 Task: In the Contact  AudreyDavis@lohud.com, Create email and send with subject: 'Elevate Your Success: Introducing a Transformative Opportunity', and with mail content 'Good Evening,_x000D_
Step into a world of unlimited possibilities. Our cutting-edge solution will empower you to overcome challenges and achieve unparalleled success in your industry._x000D_
Thanks and Regards', attach the document: Contract.pdf and insert image: visitingcard.jpg. Below Thank and Regards, write Reddit and insert the URL: 'www.reddit.com'. Mark checkbox to create task to follow up : In 2 business days . Logged in from softage.10@softage.net
Action: Mouse moved to (71, 44)
Screenshot: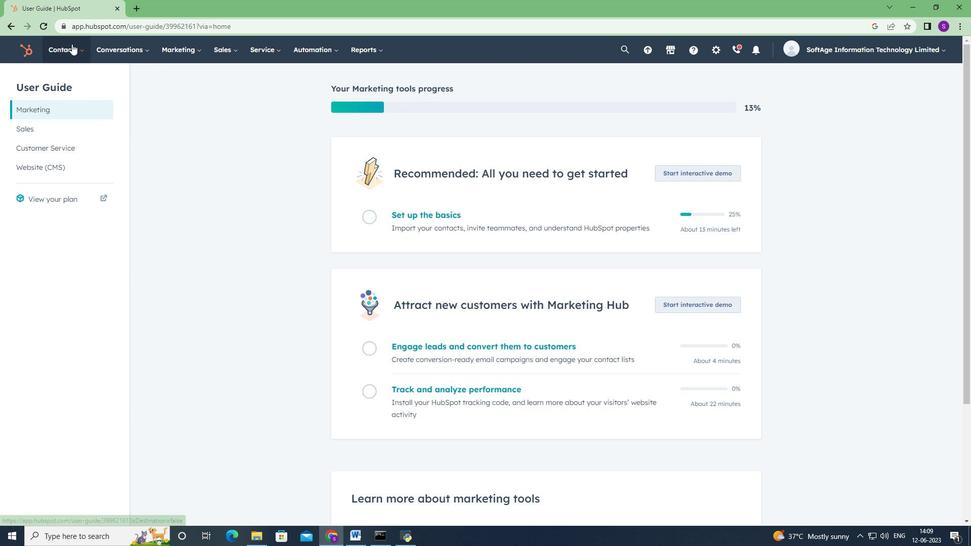 
Action: Mouse pressed left at (71, 44)
Screenshot: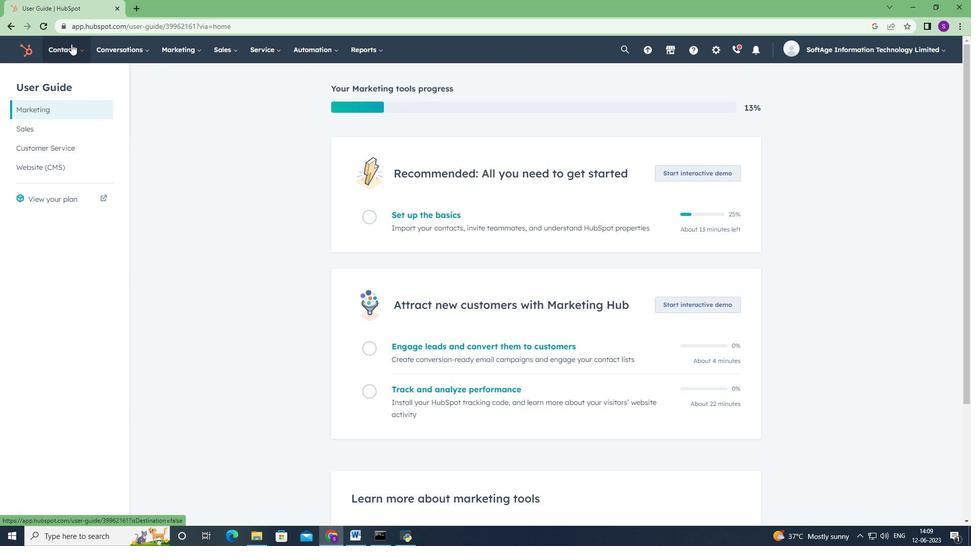 
Action: Mouse moved to (81, 84)
Screenshot: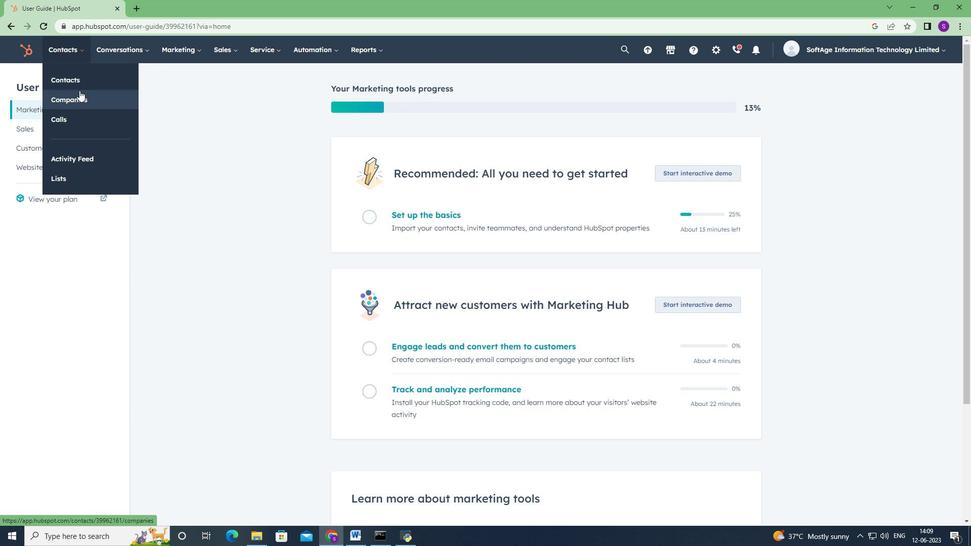 
Action: Mouse pressed left at (81, 84)
Screenshot: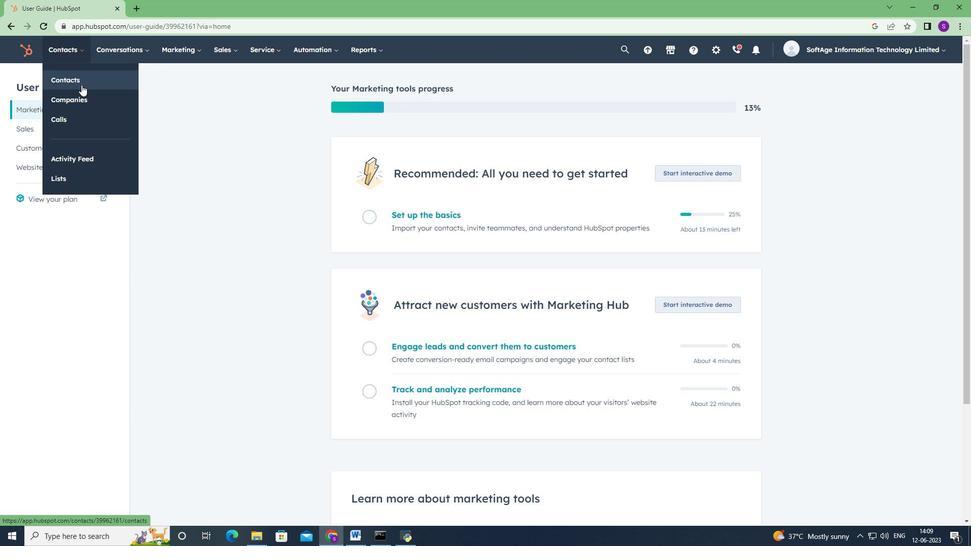 
Action: Mouse moved to (103, 166)
Screenshot: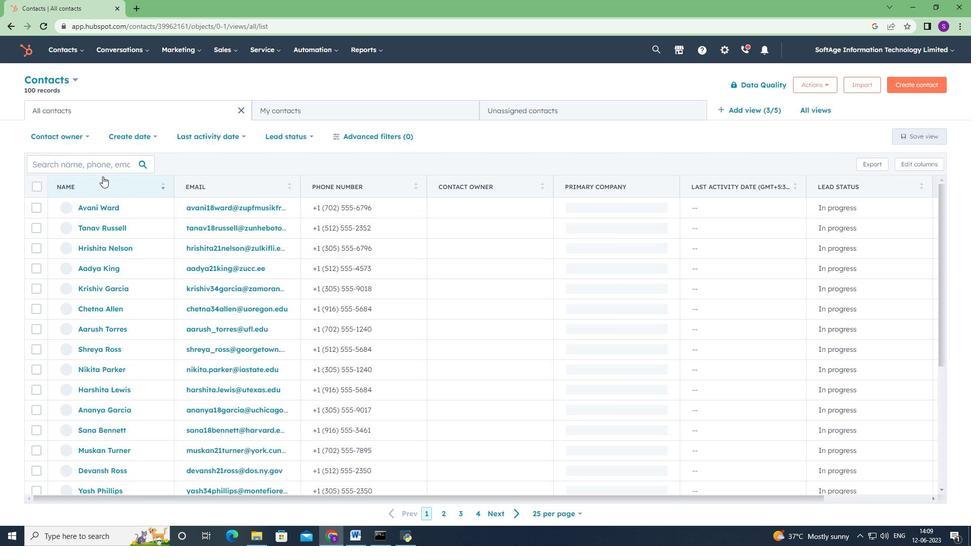 
Action: Mouse pressed left at (103, 166)
Screenshot: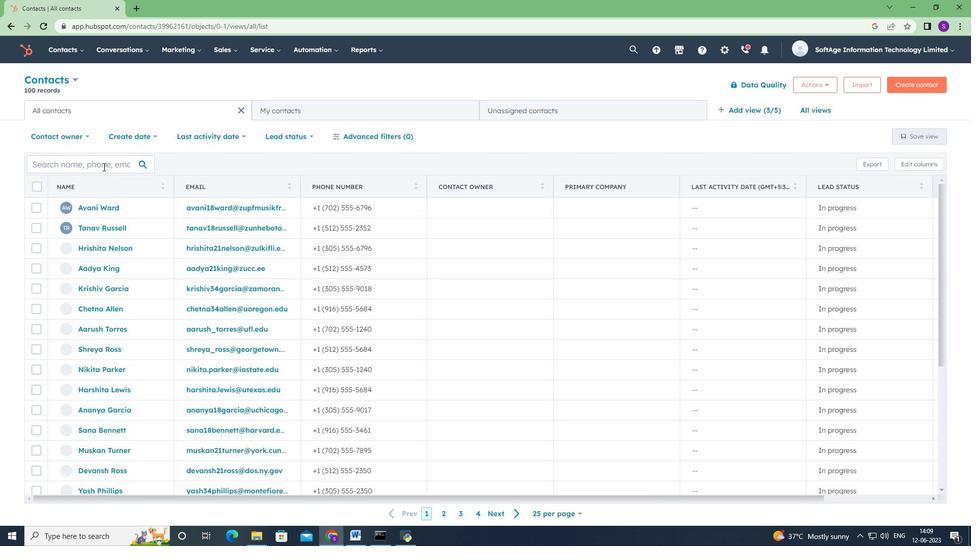 
Action: Key pressed <Key.shift>Audrey<Key.shift>Davis<Key.shift><Key.shift><Key.shift><Key.shift>@lohud.com
Screenshot: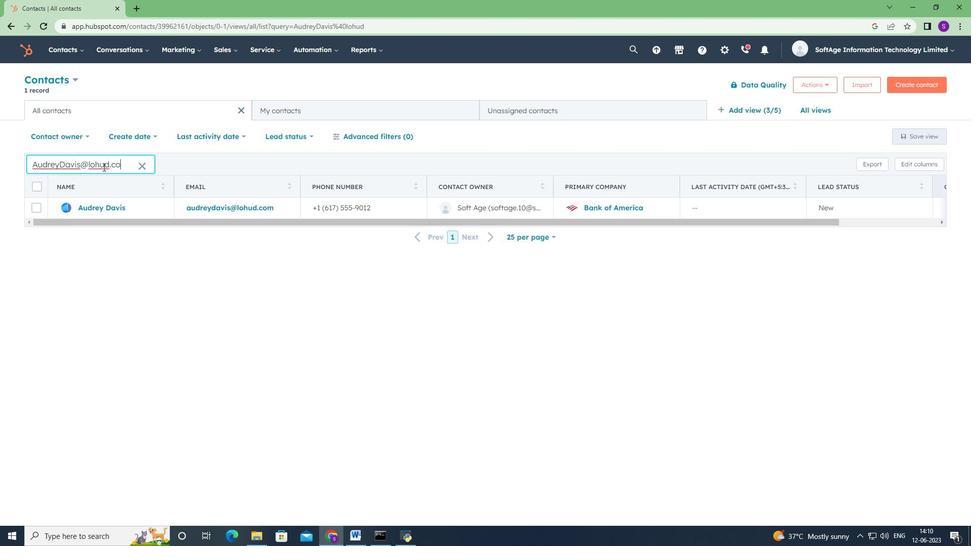 
Action: Mouse moved to (105, 205)
Screenshot: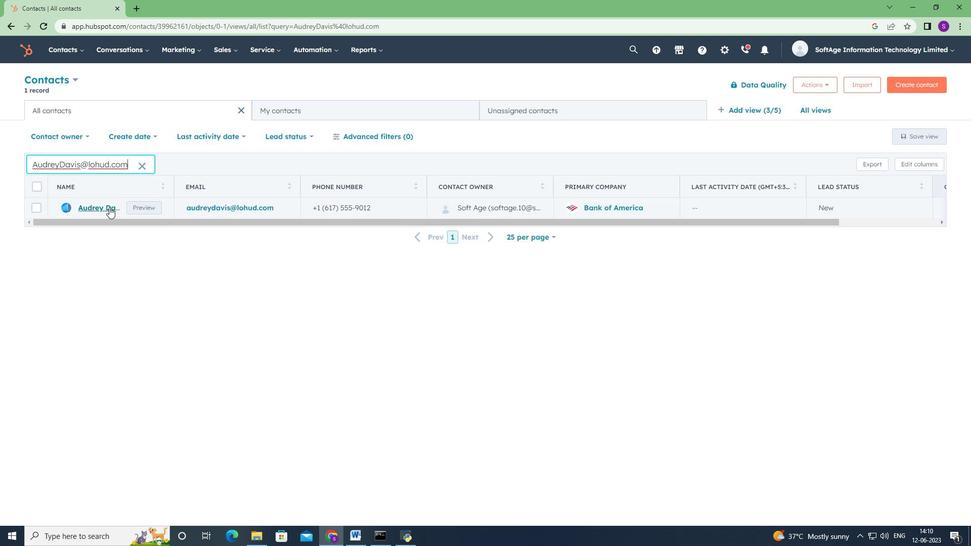 
Action: Mouse pressed left at (105, 205)
Screenshot: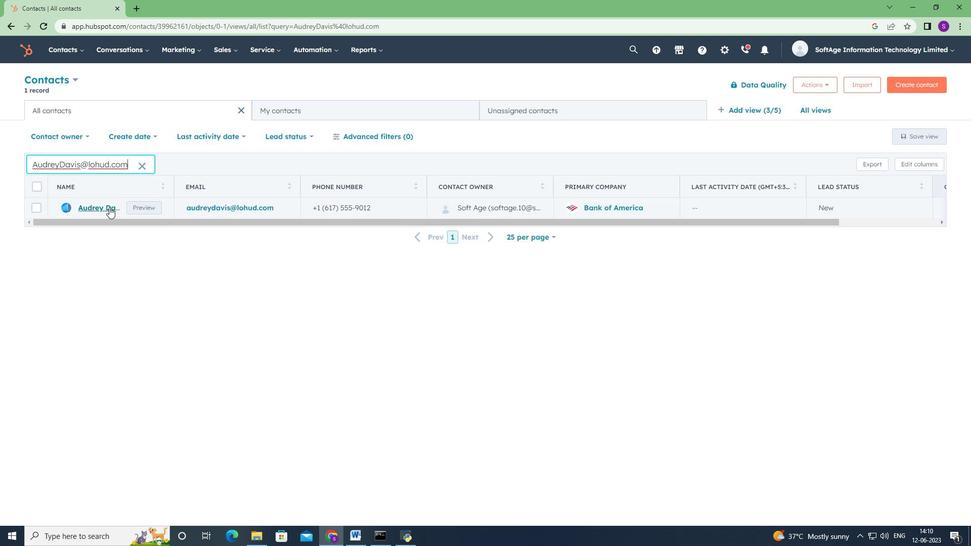 
Action: Mouse moved to (66, 162)
Screenshot: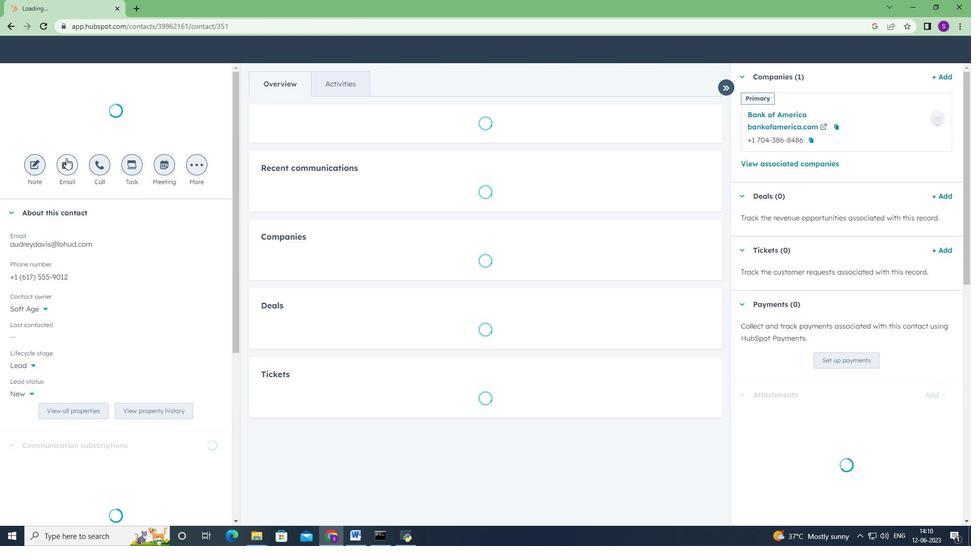 
Action: Mouse pressed left at (66, 162)
Screenshot: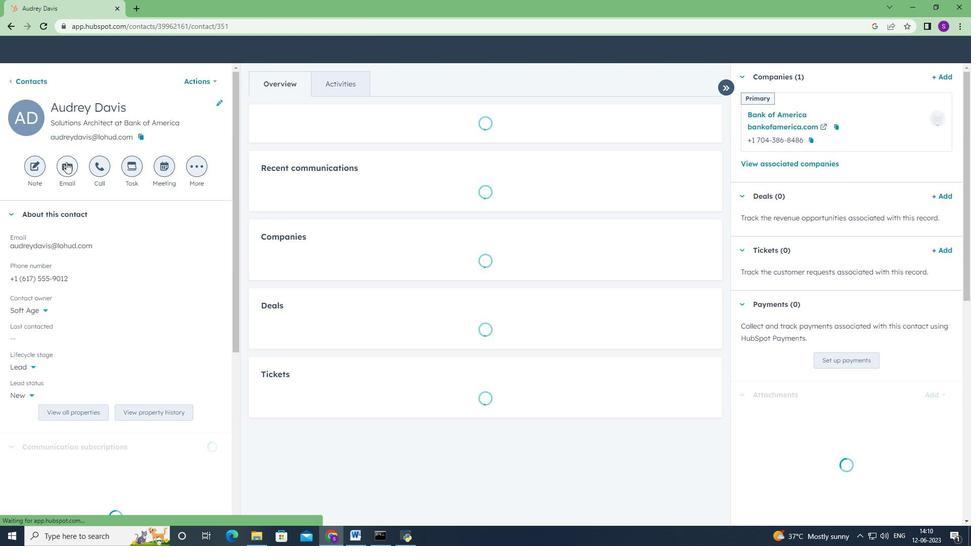 
Action: Mouse moved to (629, 357)
Screenshot: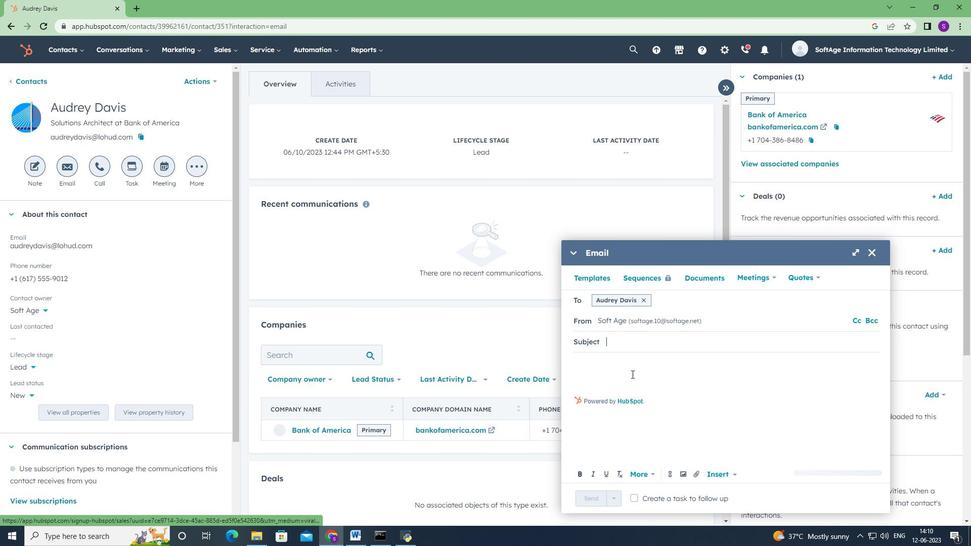 
Action: Key pressed <Key.shift>Elevate<Key.space><Key.shift>Your<Key.space><Key.shift>Success<Key.shift>:<Key.space><Key.shift>Introducing<Key.space>a<Key.space><Key.shift>Transformative<Key.space><Key.shift><Key.shift><Key.shift><Key.shift><Key.shift><Key.shift><Key.shift><Key.shift><Key.shift><Key.shift><Key.shift><Key.shift>Opportunity
Screenshot: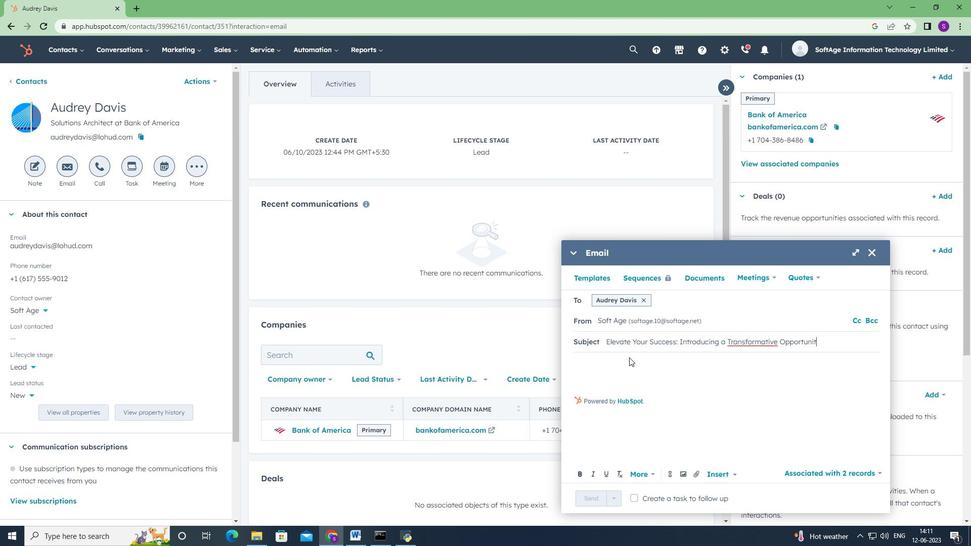 
Action: Mouse moved to (629, 368)
Screenshot: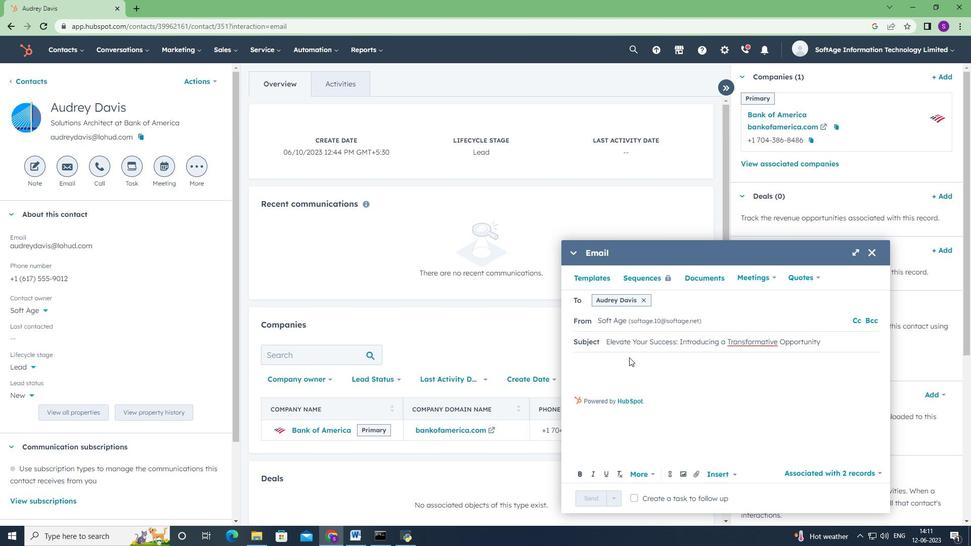
Action: Mouse pressed left at (629, 368)
Screenshot: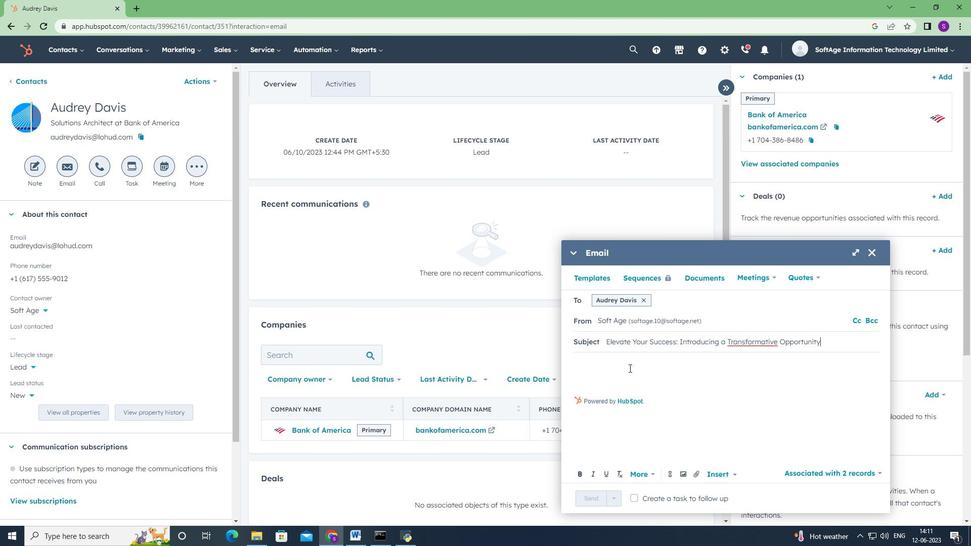 
Action: Key pressed <Key.shift>Good<Key.space><Key.shift>Evening<Key.enter><Key.shift><Key.shift><Key.shift><Key.shift><Key.shift><Key.shift><Key.shift><Key.shift><Key.shift><Key.shift><Key.shift><Key.shift><Key.shift><Key.shift><Key.shift><Key.shift><Key.shift><Key.shift><Key.shift><Key.shift><Key.shift><Key.shift><Key.shift><Key.shift><Key.shift><Key.shift><Key.shift><Key.shift><Key.shift><Key.shift><Key.shift><Key.shift><Key.shift><Key.shift><Key.shift><Key.shift><Key.shift><Key.shift><Key.shift><Key.shift><Key.shift><Key.shift><Key.shift><Key.shift><Key.shift><Key.shift><Key.shift><Key.shift><Key.shift><Key.shift><Key.shift><Key.shift><Key.shift><Key.shift><Key.shift><Key.shift><Key.shift><Key.shift><Key.shift><Key.shift><Key.shift><Key.shift><Key.shift><Key.shift><Key.shift><Key.shift><Key.shift><Key.shift><Key.shift><Key.shift><Key.shift><Key.shift><Key.shift><Key.shift><Key.shift><Key.shift><Key.shift>Step<Key.space>into<Key.space>a<Key.space>word<Key.space><Key.backspace><Key.backspace>ld<Key.space>of<Key.space>uni<Key.backspace>limited<Key.space>possibilities.<Key.space><Key.shift>Our<Key.space>cutting<Key.space><Key.shift><Key.shift>s<Key.backspace>solution<Key.space>will<Key.space>empowet<Key.backspace>r<Key.space>you<Key.space>to<Key.space>overcome<Key.space>challenges<Key.space>and<Key.space>achieve<Key.space>unparalleled<Key.space>success<Key.space>in<Key.space>your<Key.space>industry,<Key.backspace>.<Key.enter><Key.shift><Key.shift><Key.shift><Key.shift><Key.shift><Key.shift><Key.shift><Key.shift><Key.shift>Thanks<Key.space>and<Key.space><Key.shift>Regards<Key.enter>
Screenshot: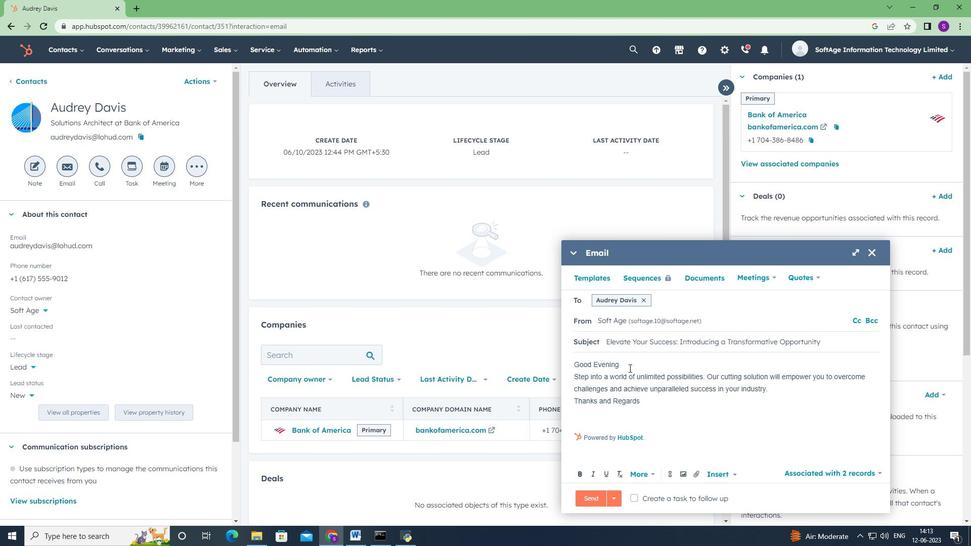 
Action: Mouse moved to (696, 477)
Screenshot: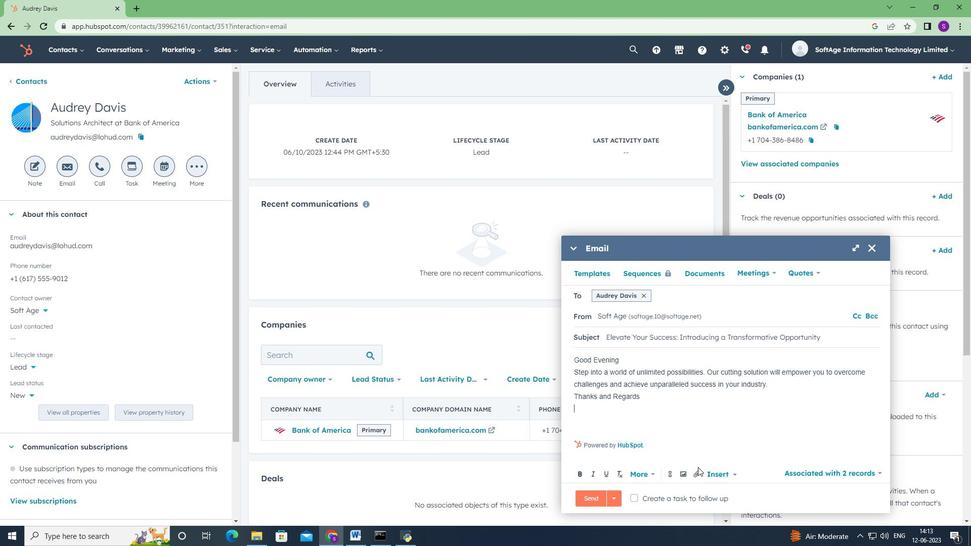
Action: Mouse pressed left at (696, 477)
Screenshot: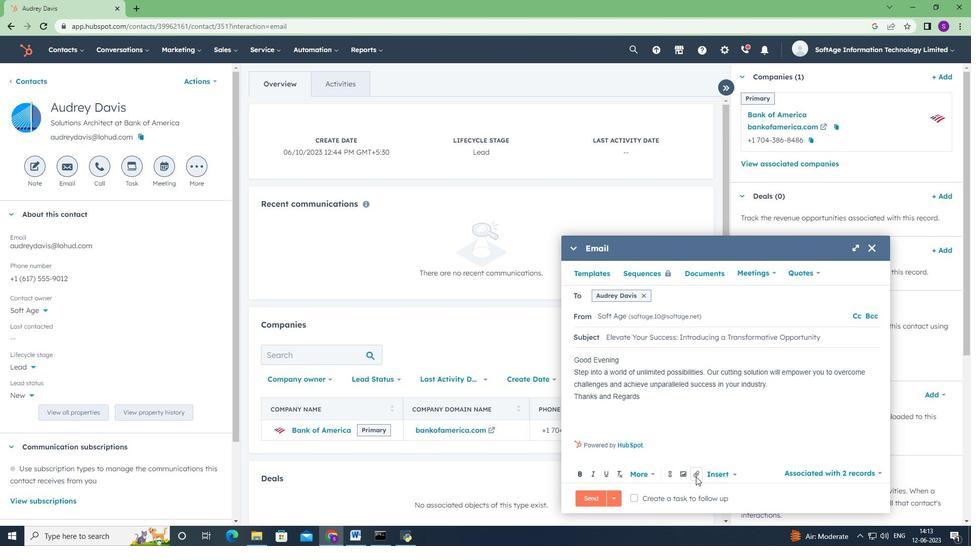 
Action: Mouse moved to (723, 443)
Screenshot: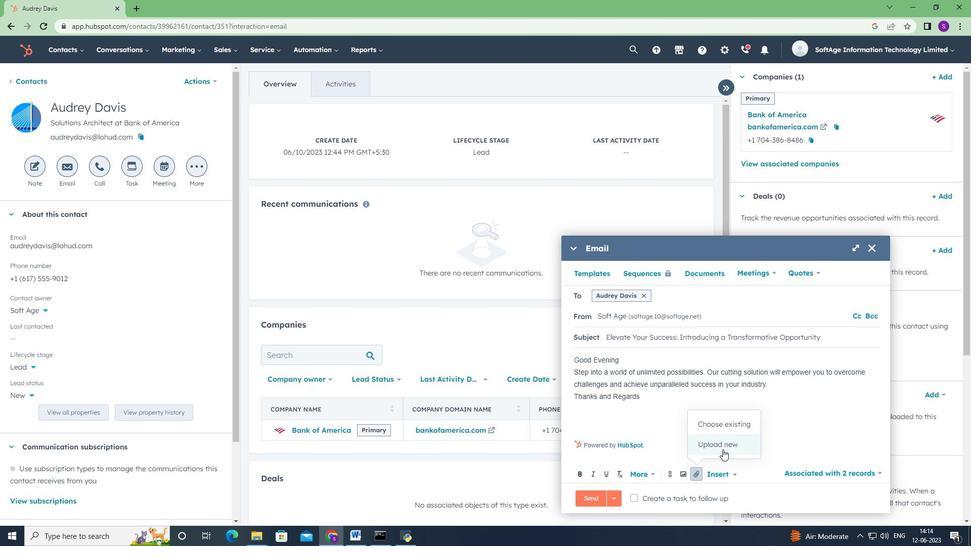 
Action: Mouse pressed left at (723, 443)
Screenshot: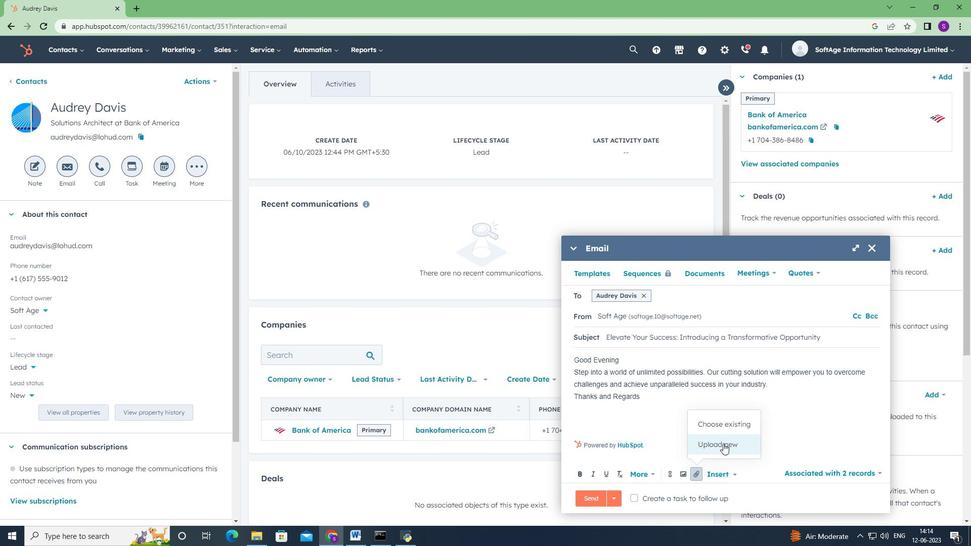 
Action: Mouse moved to (45, 128)
Screenshot: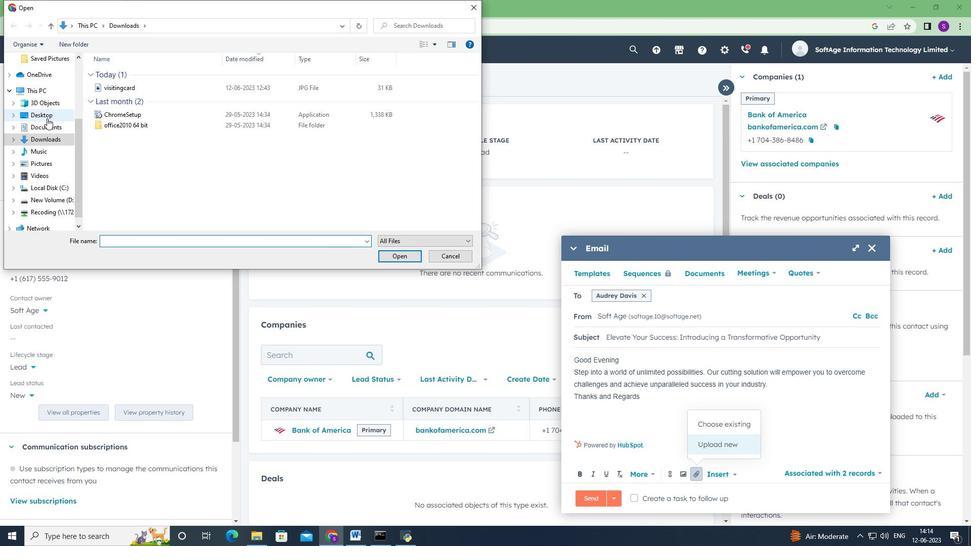 
Action: Mouse pressed left at (45, 128)
Screenshot: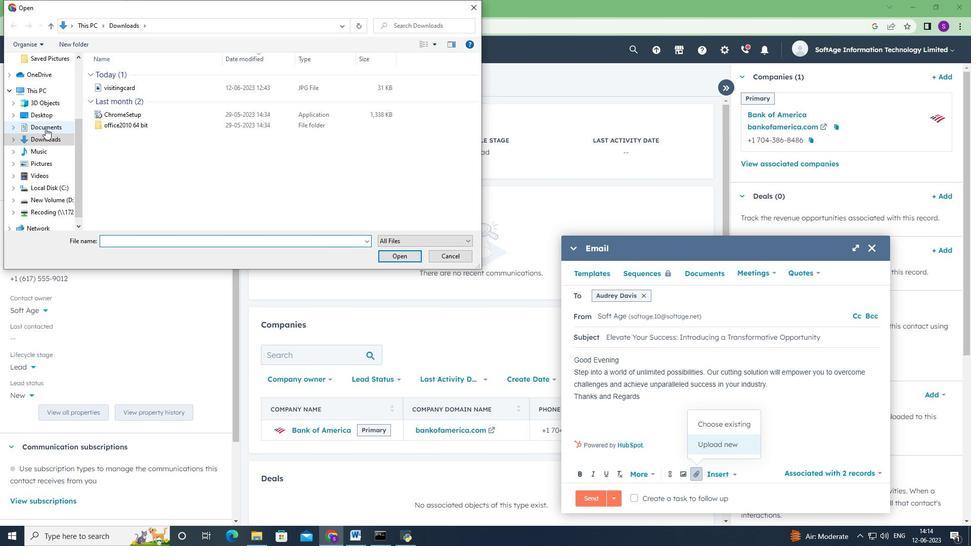 
Action: Mouse moved to (130, 94)
Screenshot: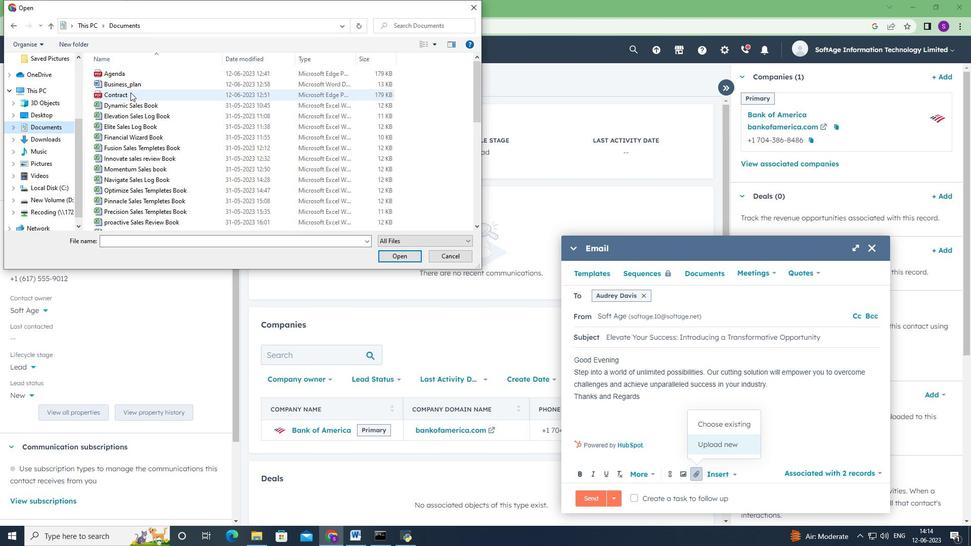 
Action: Mouse pressed left at (130, 94)
Screenshot: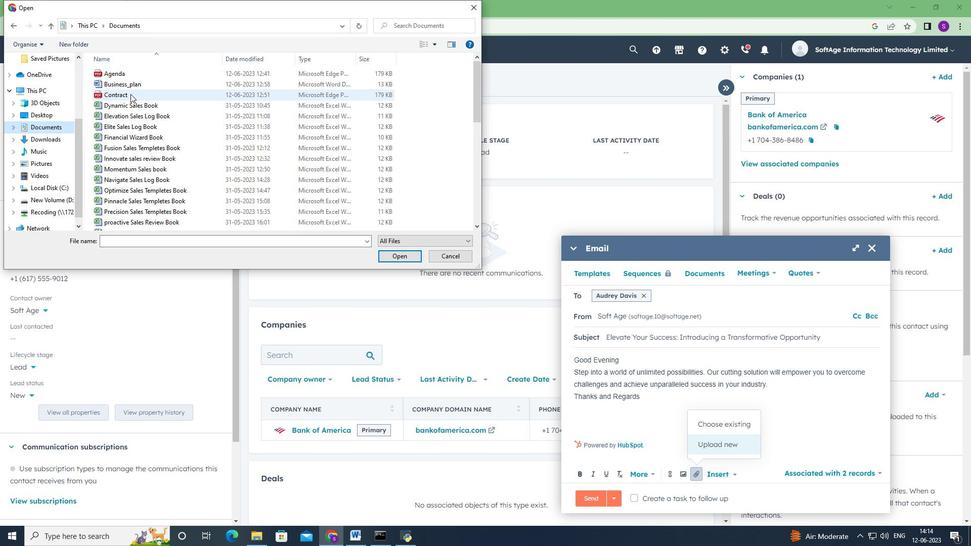 
Action: Mouse moved to (404, 255)
Screenshot: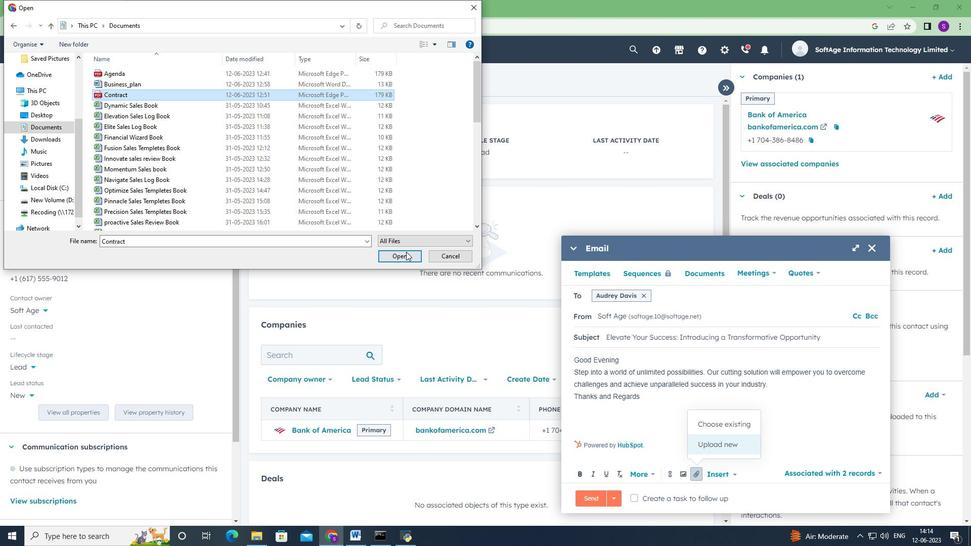 
Action: Mouse pressed left at (404, 255)
Screenshot: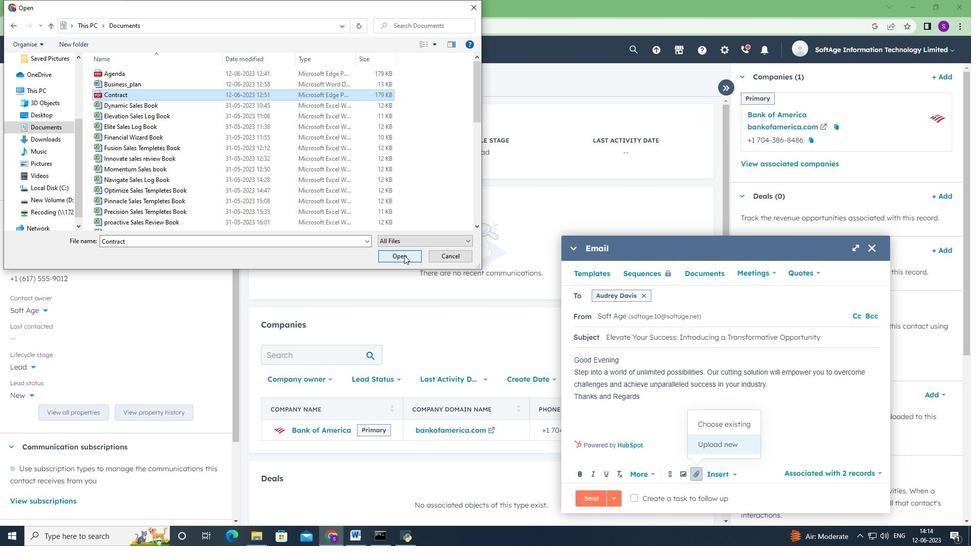 
Action: Mouse moved to (682, 450)
Screenshot: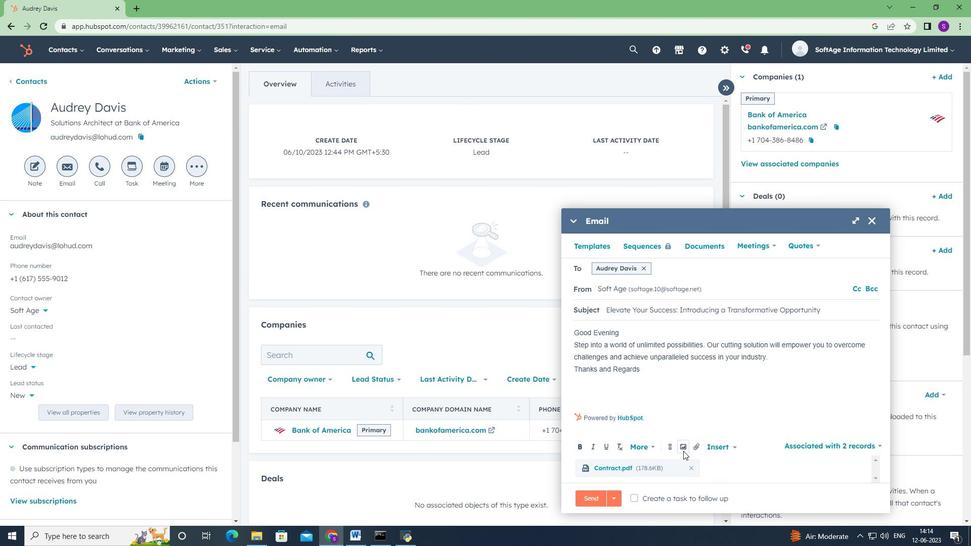 
Action: Mouse pressed left at (682, 450)
Screenshot: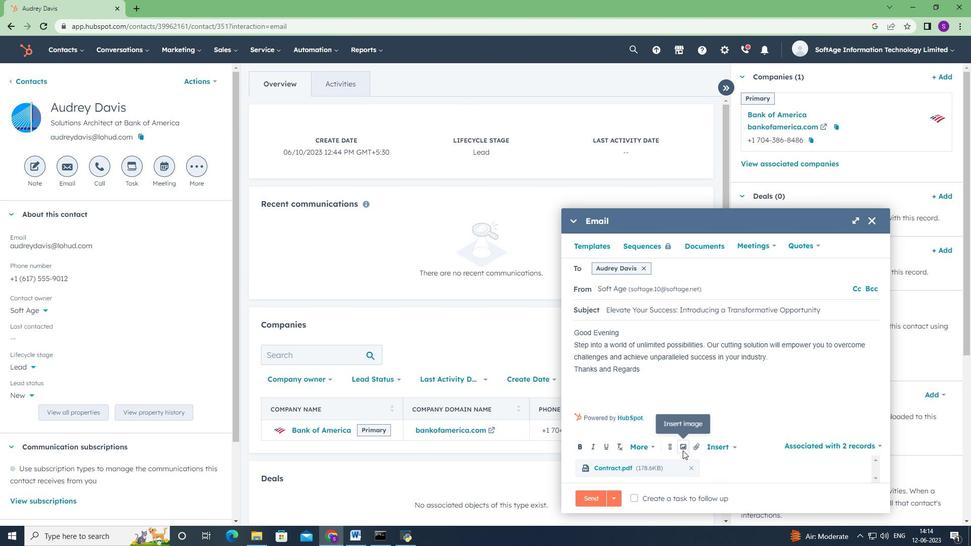 
Action: Mouse moved to (675, 418)
Screenshot: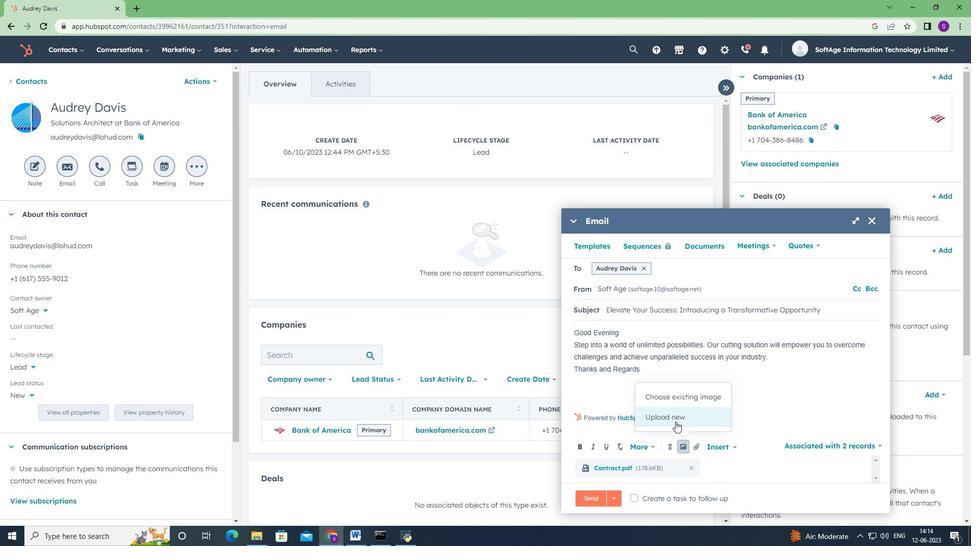 
Action: Mouse pressed left at (675, 418)
Screenshot: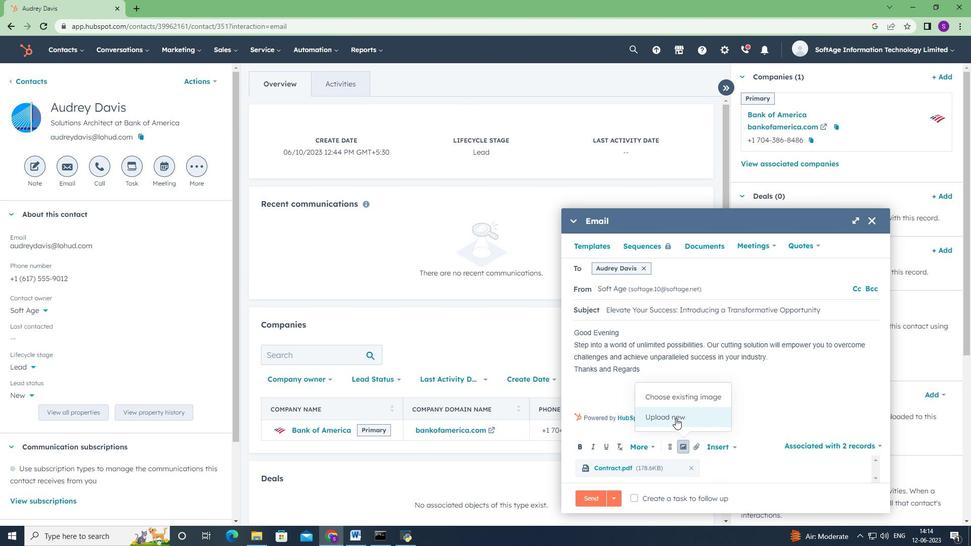 
Action: Mouse moved to (49, 138)
Screenshot: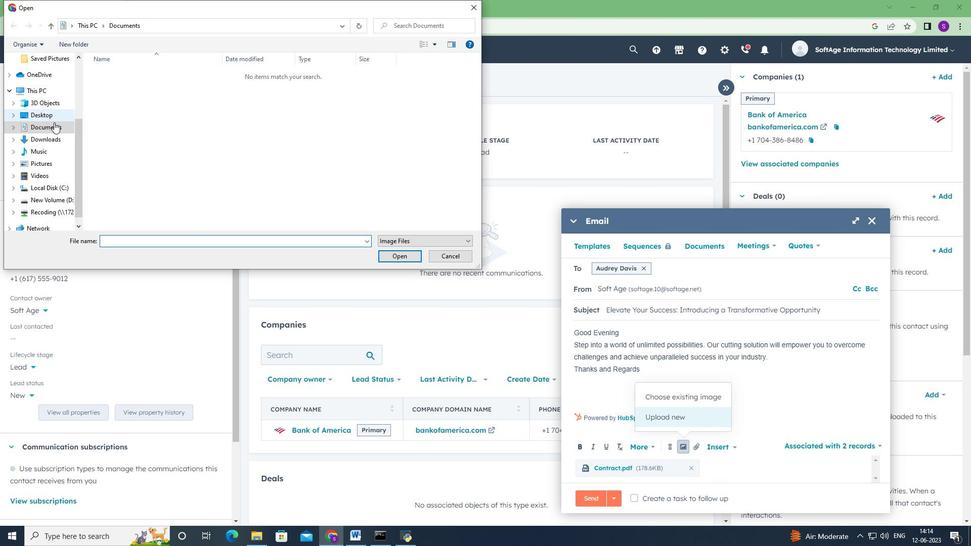 
Action: Mouse pressed left at (49, 138)
Screenshot: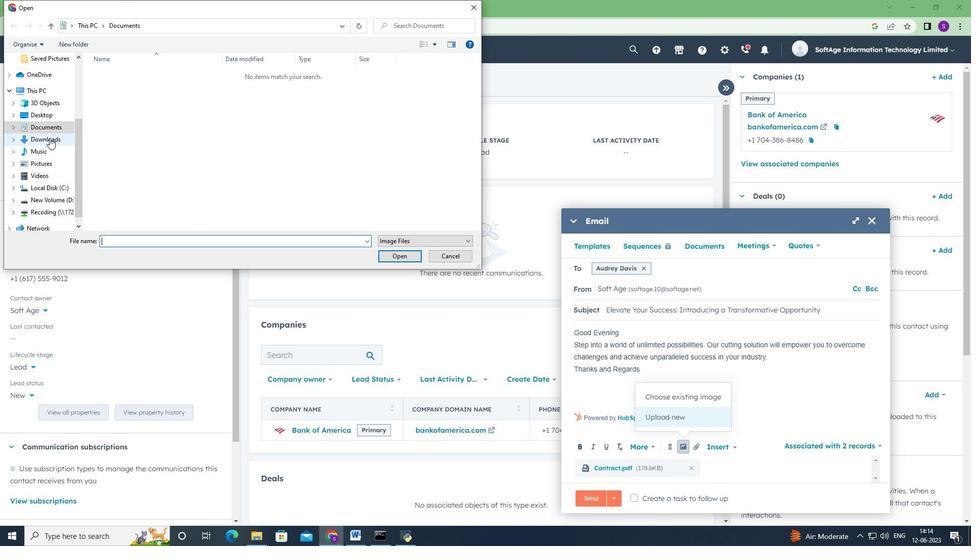 
Action: Mouse moved to (134, 88)
Screenshot: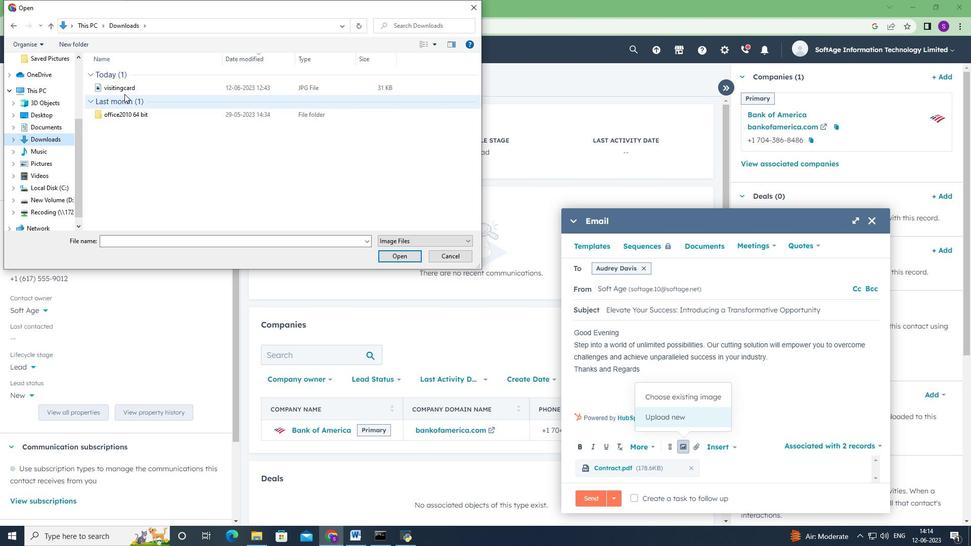 
Action: Mouse pressed left at (134, 88)
Screenshot: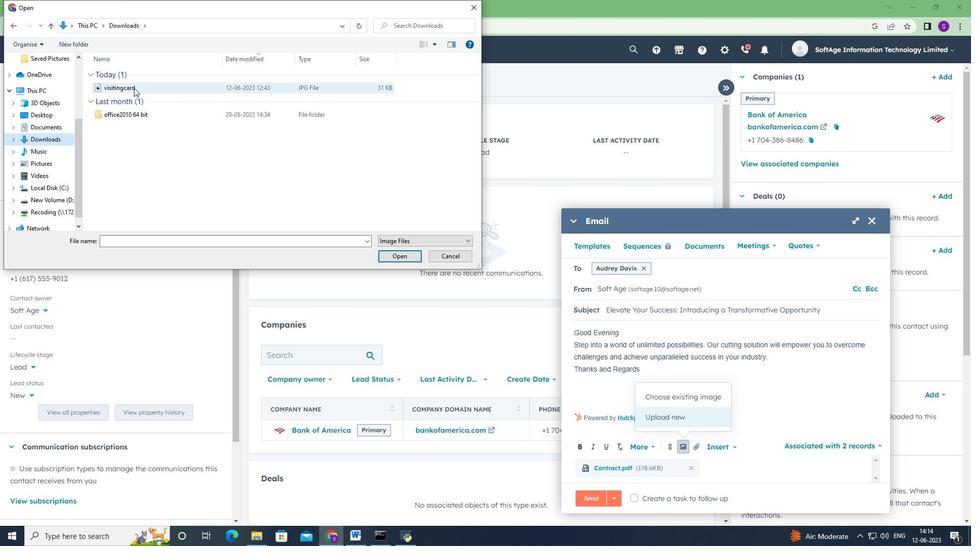 
Action: Mouse moved to (404, 255)
Screenshot: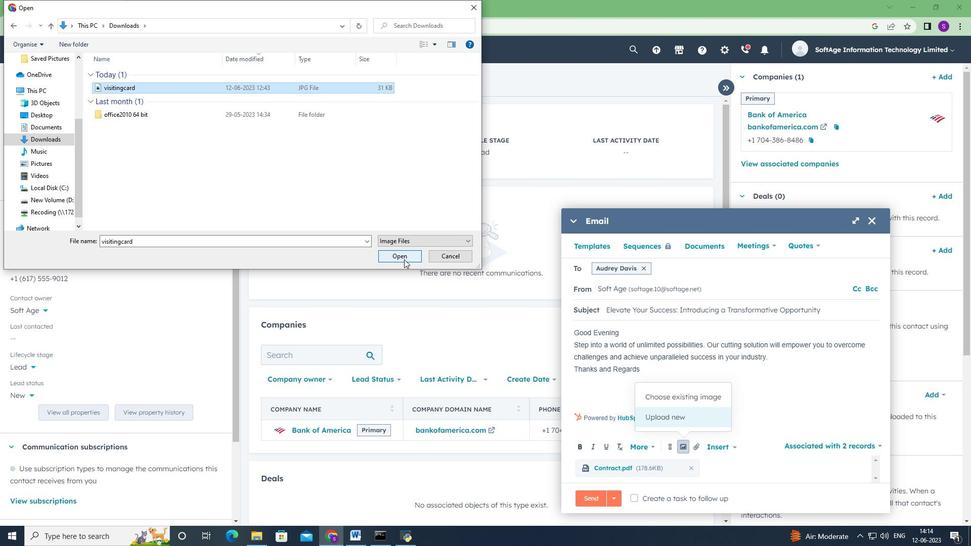 
Action: Mouse pressed left at (404, 255)
Screenshot: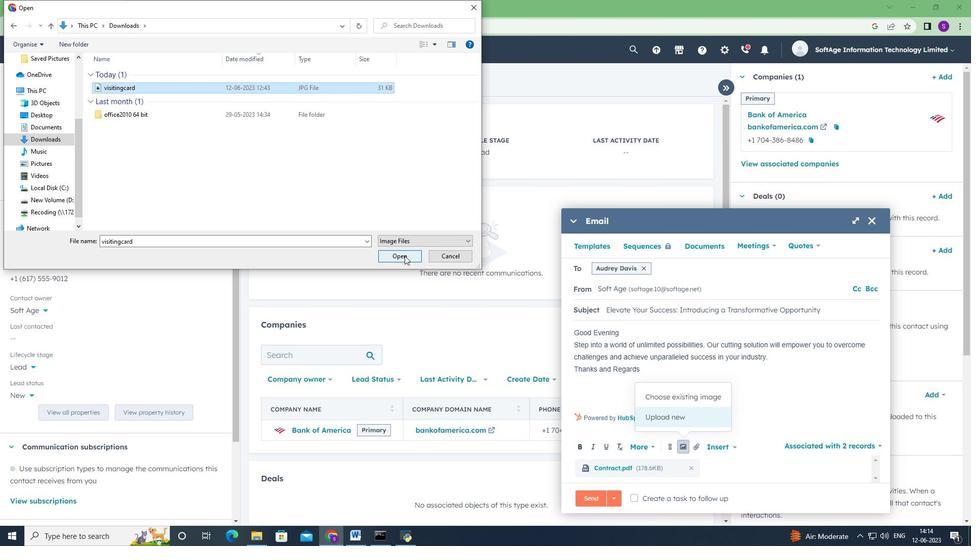 
Action: Mouse moved to (680, 335)
Screenshot: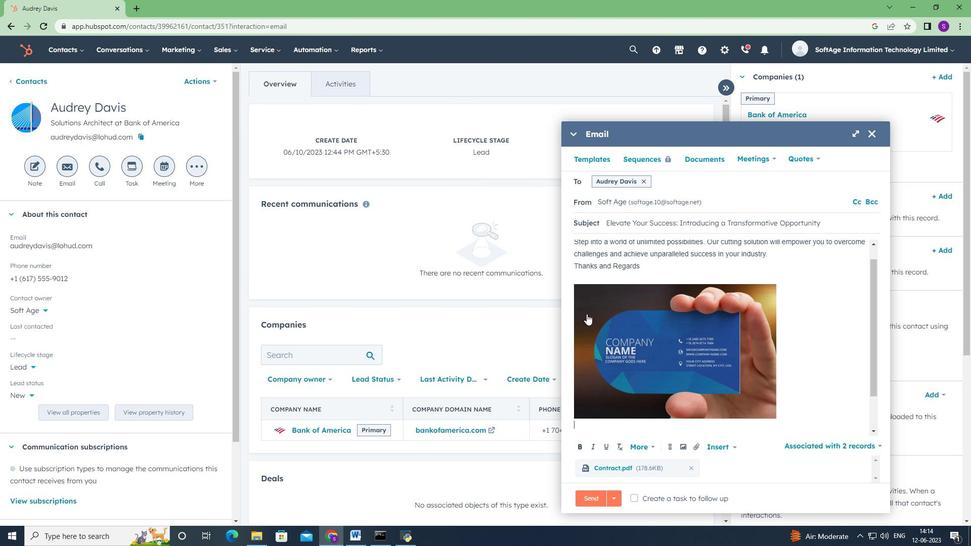 
Action: Mouse scrolled (680, 335) with delta (0, 0)
Screenshot: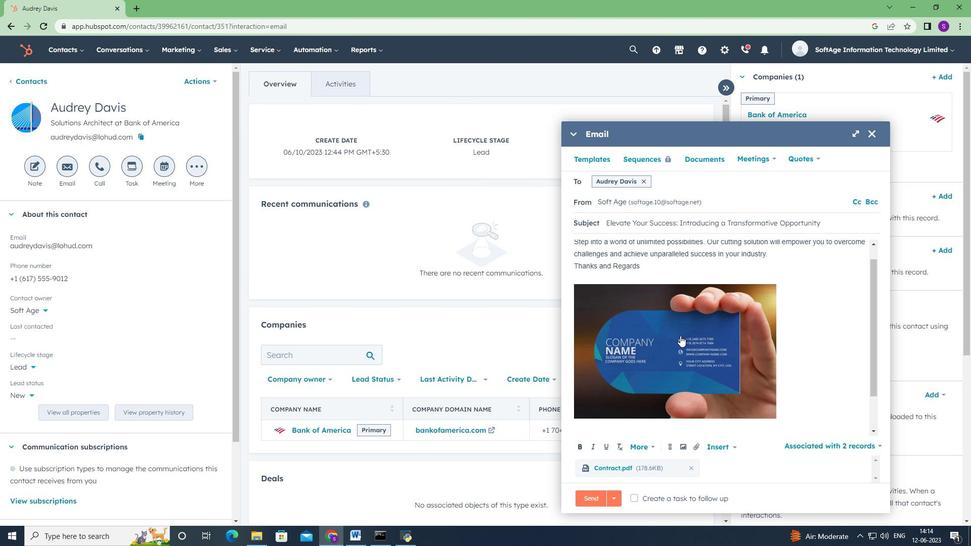 
Action: Mouse scrolled (680, 335) with delta (0, 0)
Screenshot: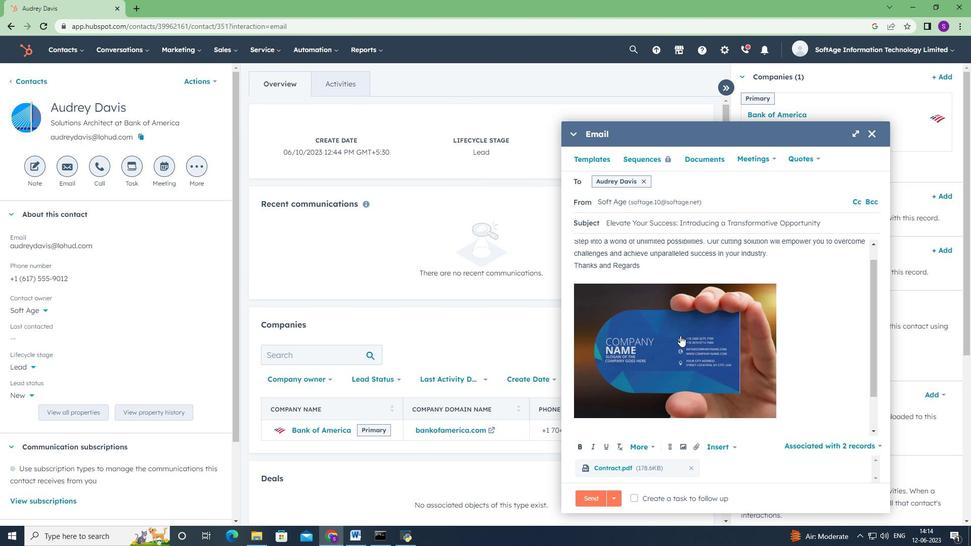 
Action: Mouse scrolled (680, 336) with delta (0, 0)
Screenshot: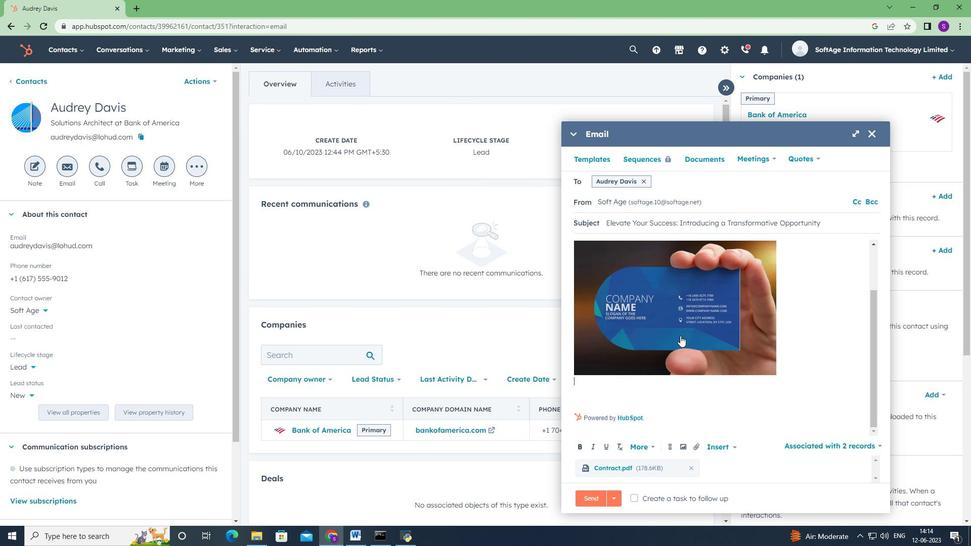 
Action: Mouse scrolled (680, 336) with delta (0, 0)
Screenshot: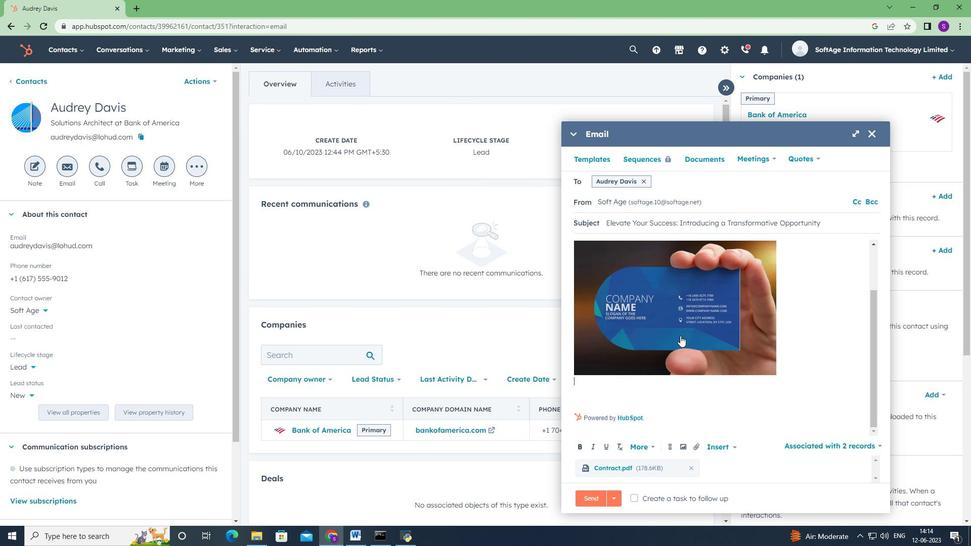 
Action: Mouse scrolled (680, 335) with delta (0, 0)
Screenshot: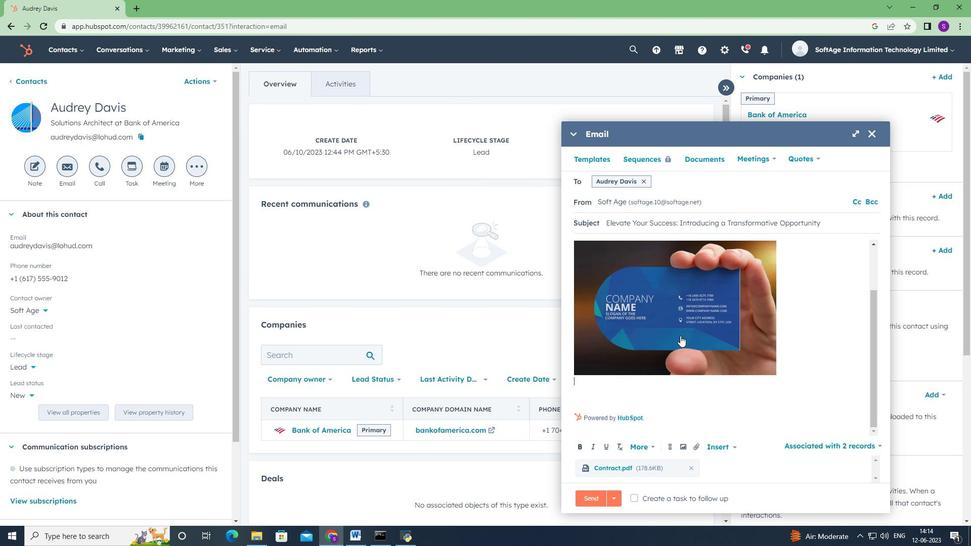 
Action: Mouse scrolled (680, 336) with delta (0, 0)
Screenshot: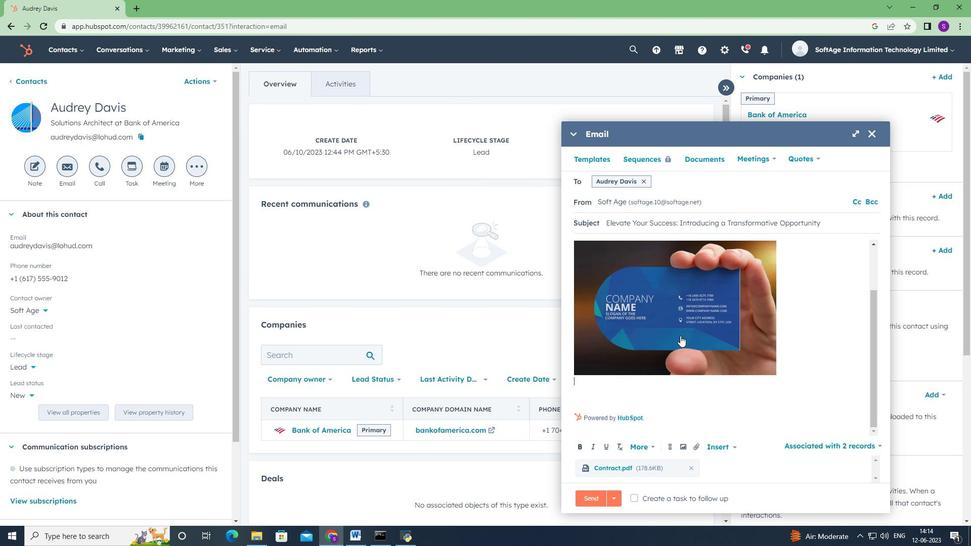 
Action: Mouse scrolled (680, 336) with delta (0, 0)
Screenshot: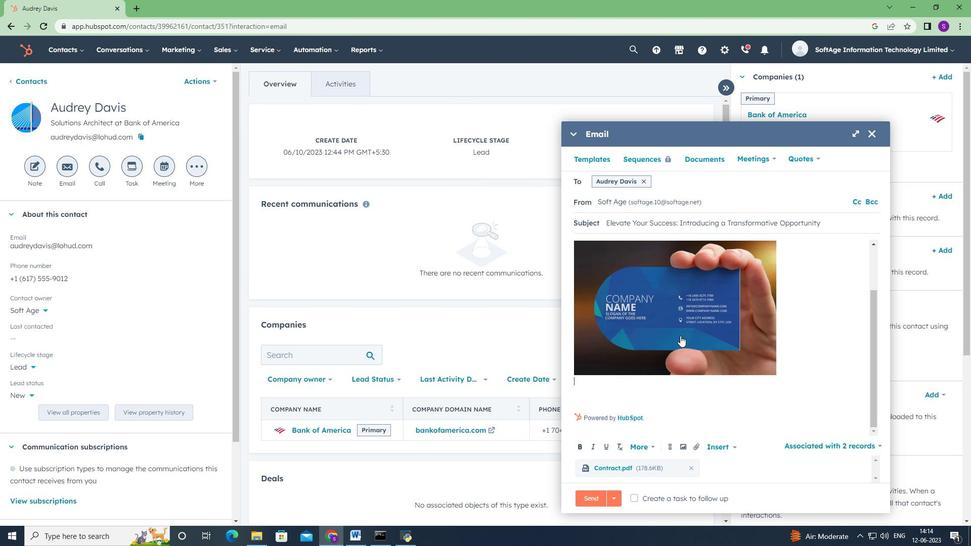 
Action: Mouse moved to (678, 333)
Screenshot: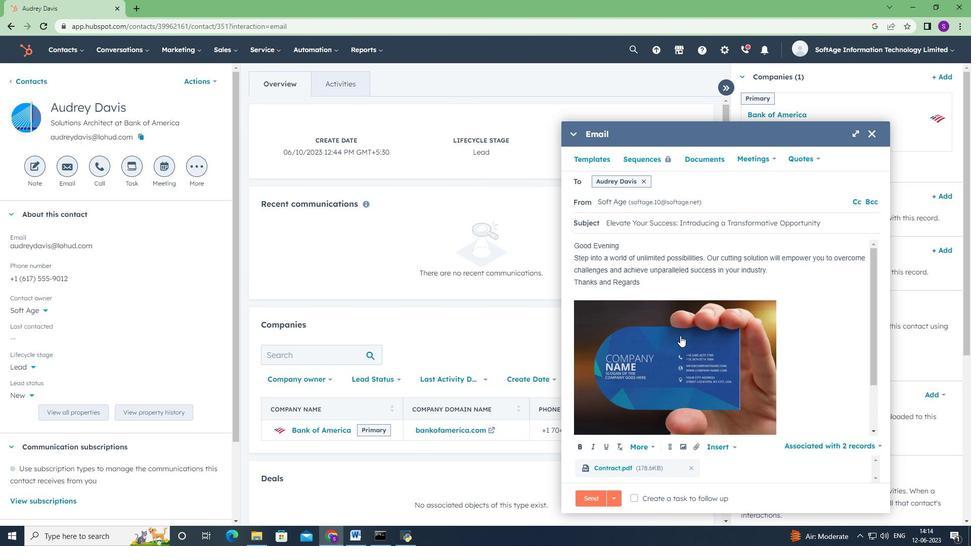 
Action: Mouse scrolled (678, 334) with delta (0, 0)
Screenshot: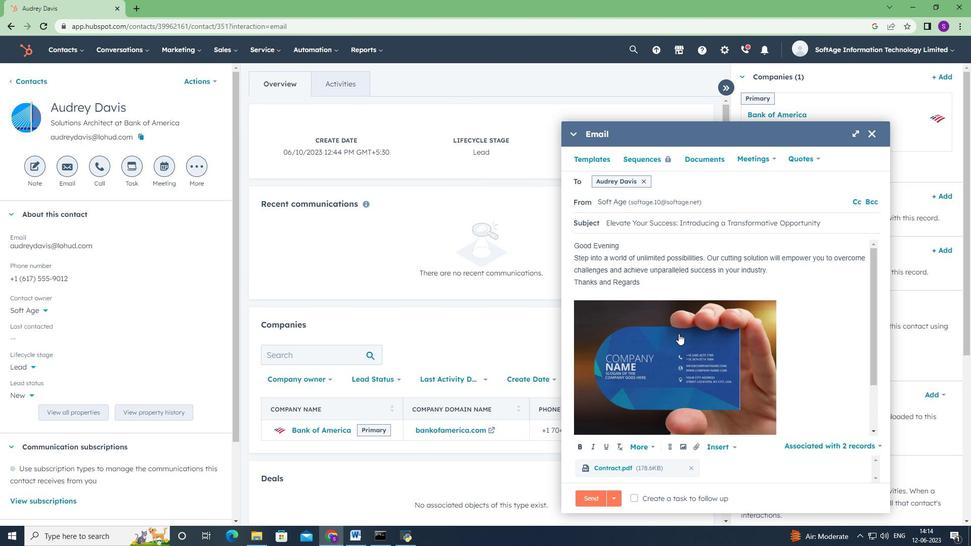 
Action: Mouse scrolled (678, 334) with delta (0, 0)
Screenshot: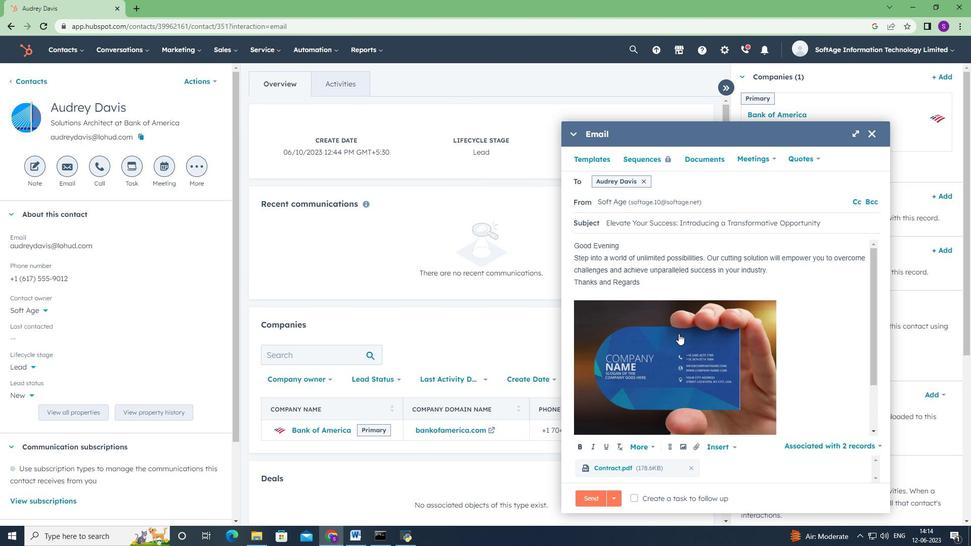 
Action: Mouse scrolled (678, 334) with delta (0, 0)
Screenshot: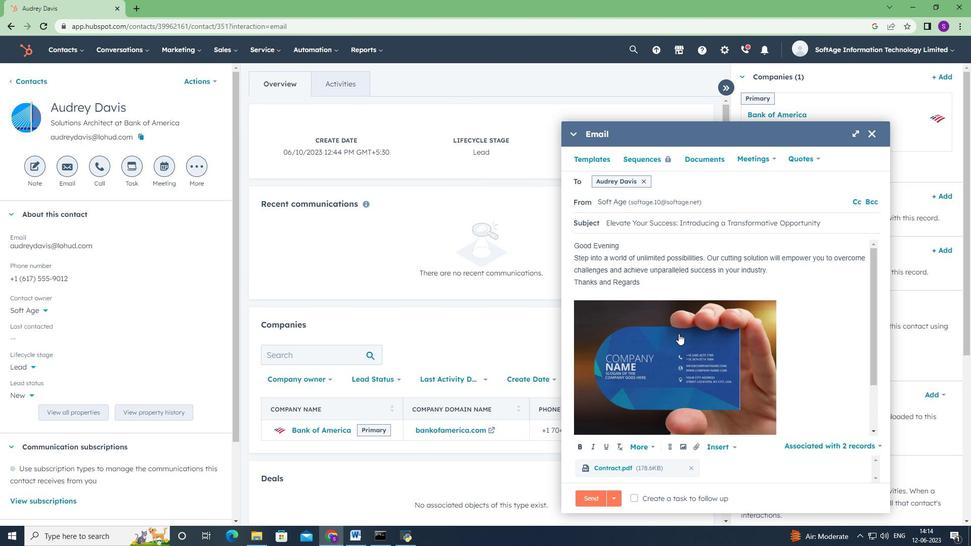 
Action: Mouse scrolled (678, 334) with delta (0, 0)
Screenshot: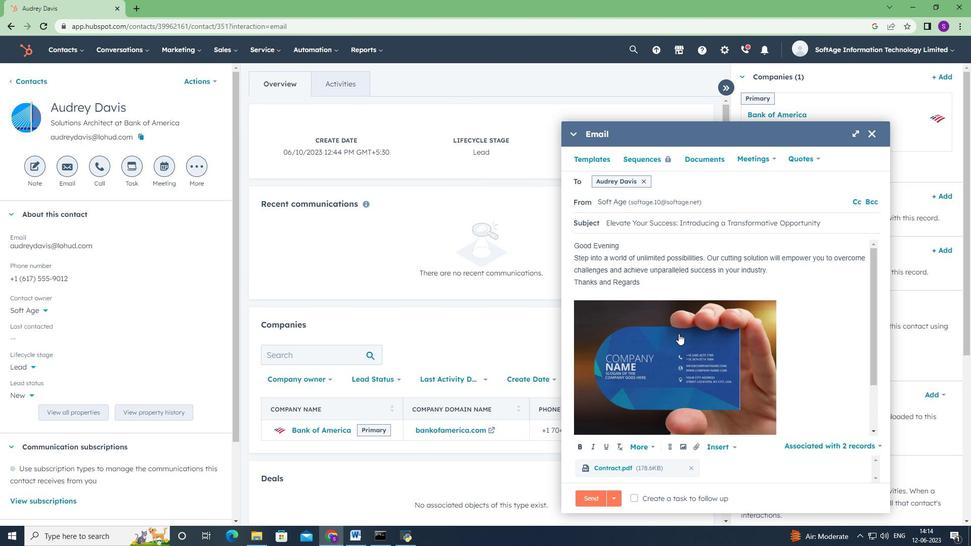 
Action: Mouse scrolled (678, 334) with delta (0, 0)
Screenshot: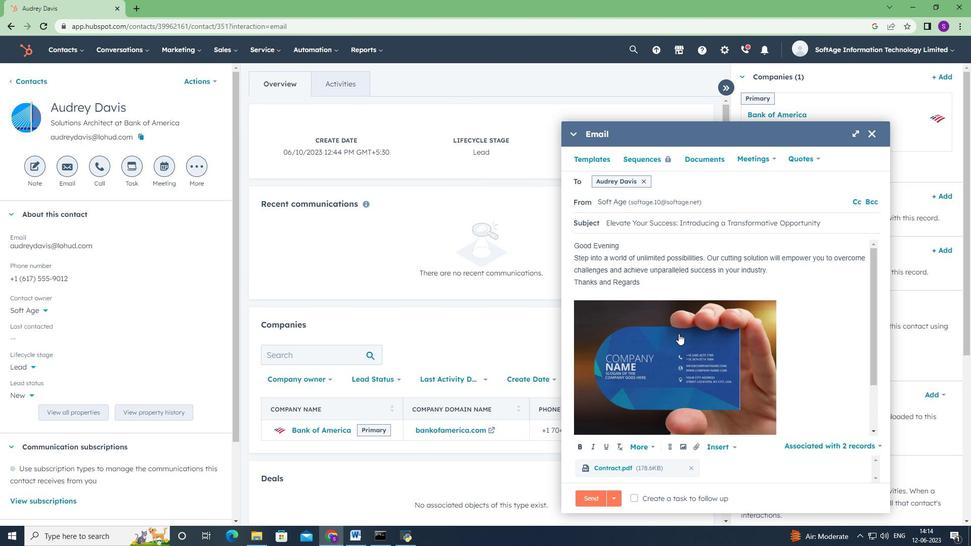 
Action: Mouse moved to (598, 295)
Screenshot: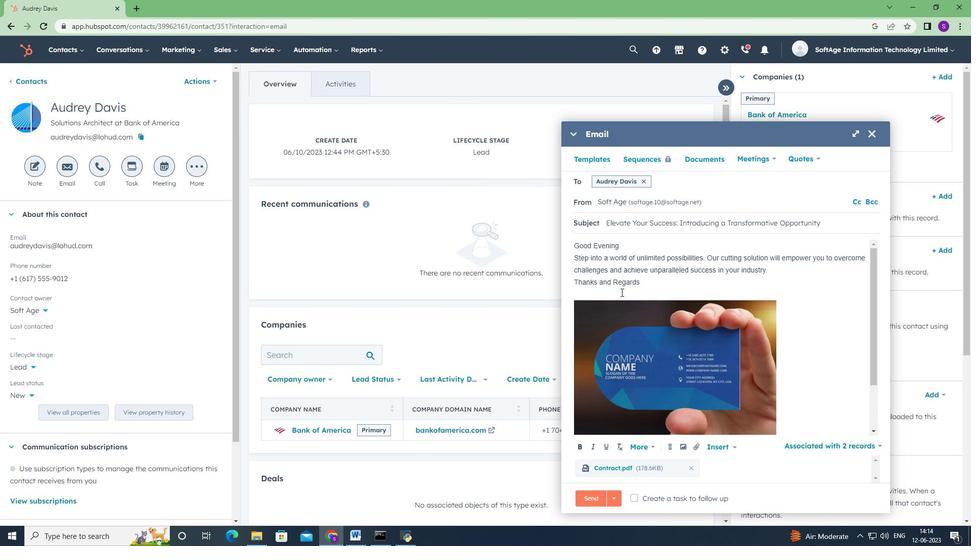 
Action: Mouse pressed left at (598, 295)
Screenshot: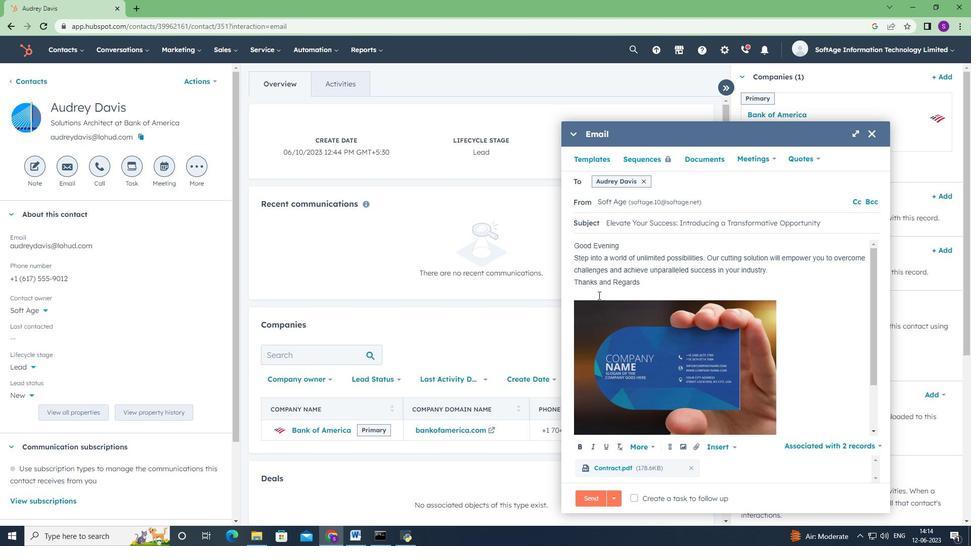 
Action: Key pressed <Key.shift><Key.shift><Key.shift><Key.shift><Key.shift><Key.shift><Key.shift><Key.shift><Key.shift><Key.shift><Key.shift><Key.shift><Key.shift><Key.shift><Key.shift><Key.shift><Key.shift><Key.shift><Key.shift><Key.shift><Key.shift><Key.shift><Key.shift><Key.shift><Key.shift><Key.shift><Key.shift><Key.shift><Key.shift><Key.shift><Key.shift><Key.shift><Key.shift><Key.shift><Key.shift>Reddit<Key.space>
Screenshot: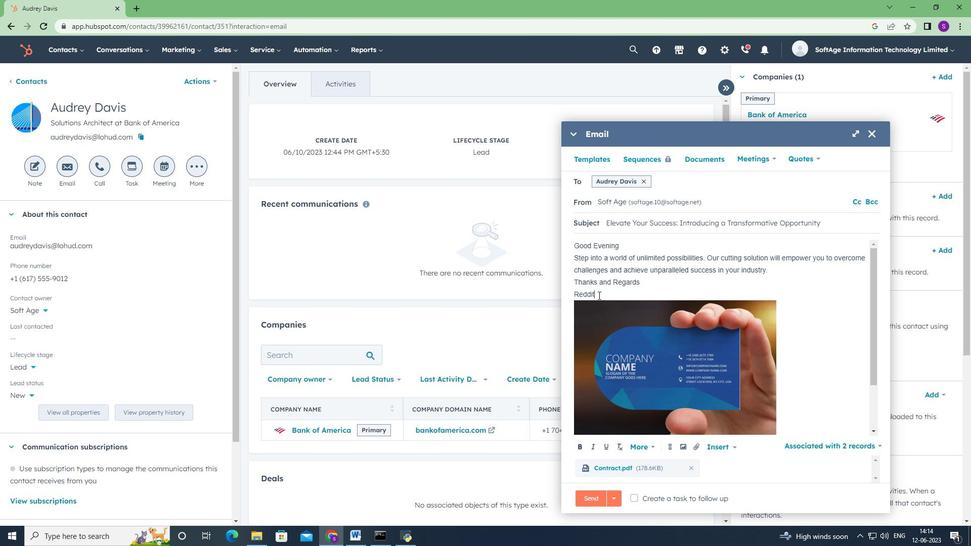
Action: Mouse moved to (671, 443)
Screenshot: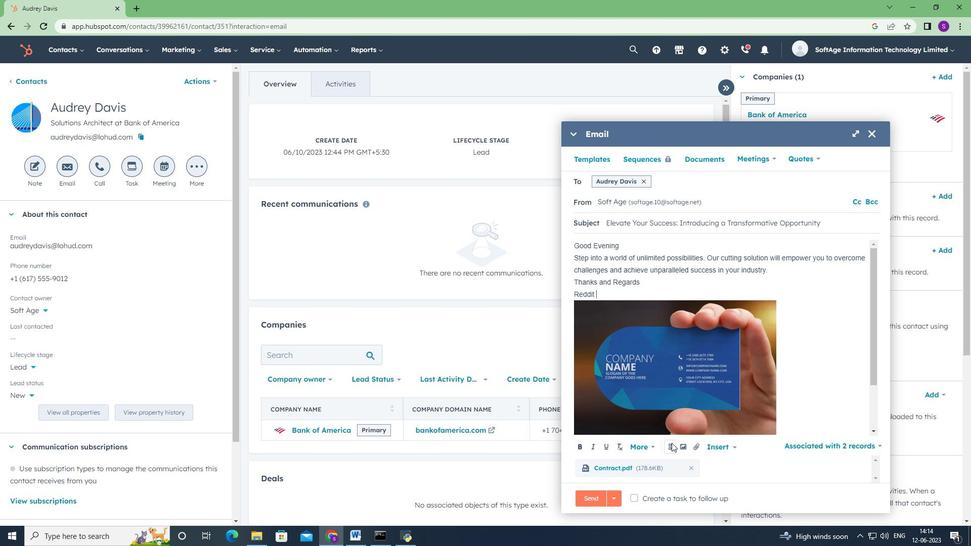 
Action: Mouse pressed left at (671, 443)
Screenshot: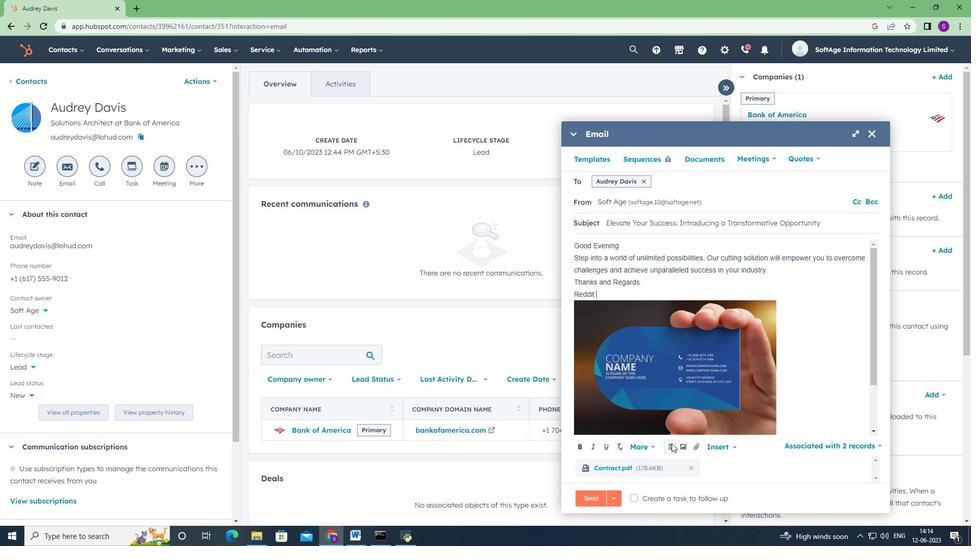 
Action: Key pressed www.reddit.com
Screenshot: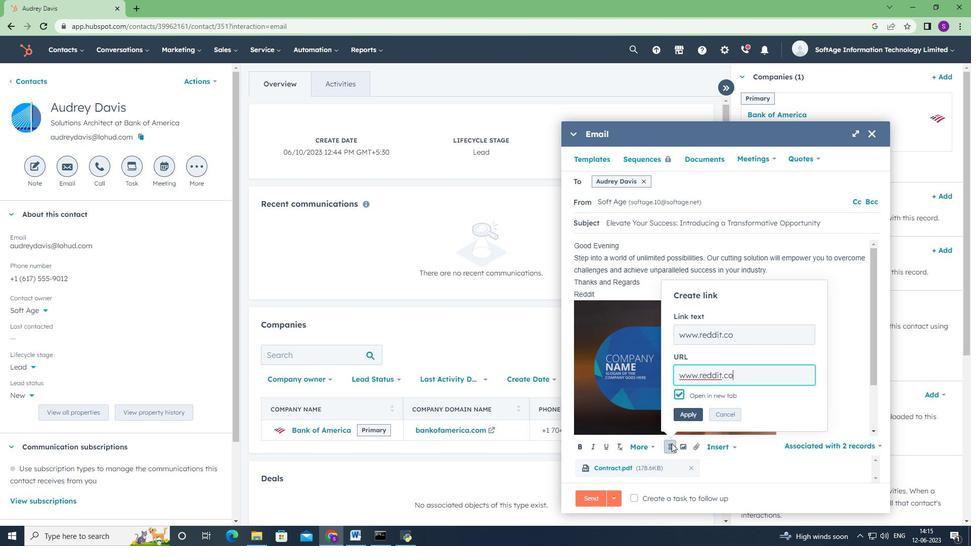 
Action: Mouse scrolled (671, 443) with delta (0, 0)
Screenshot: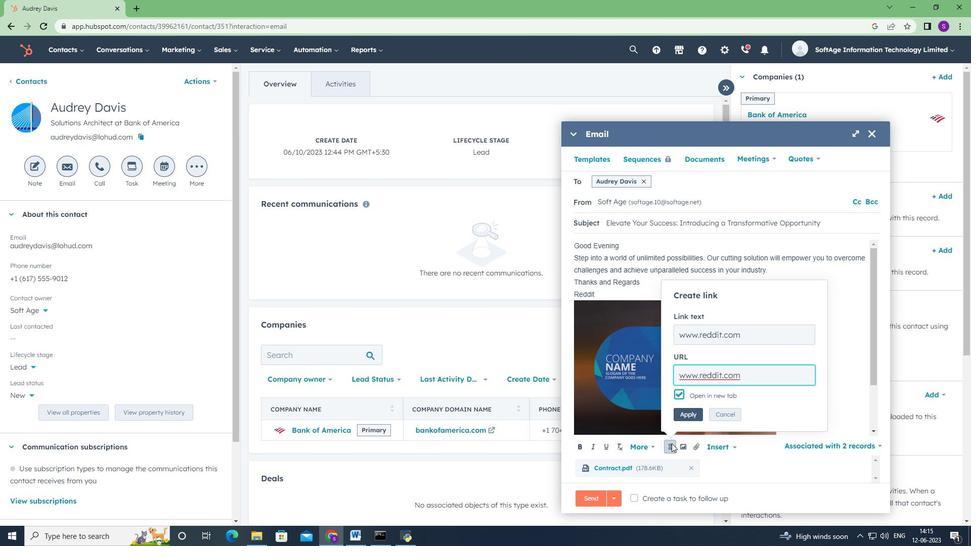 
Action: Mouse scrolled (671, 443) with delta (0, 0)
Screenshot: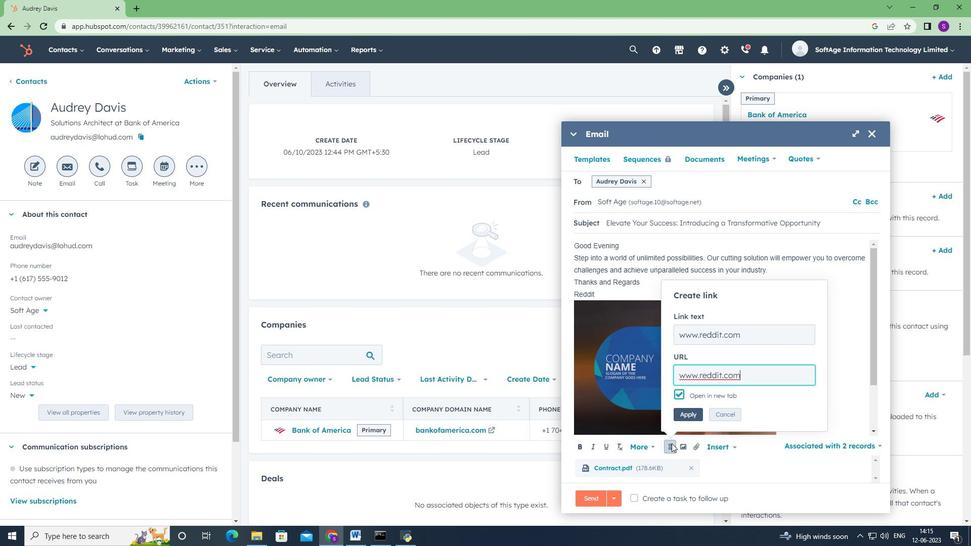 
Action: Mouse scrolled (671, 443) with delta (0, 0)
Screenshot: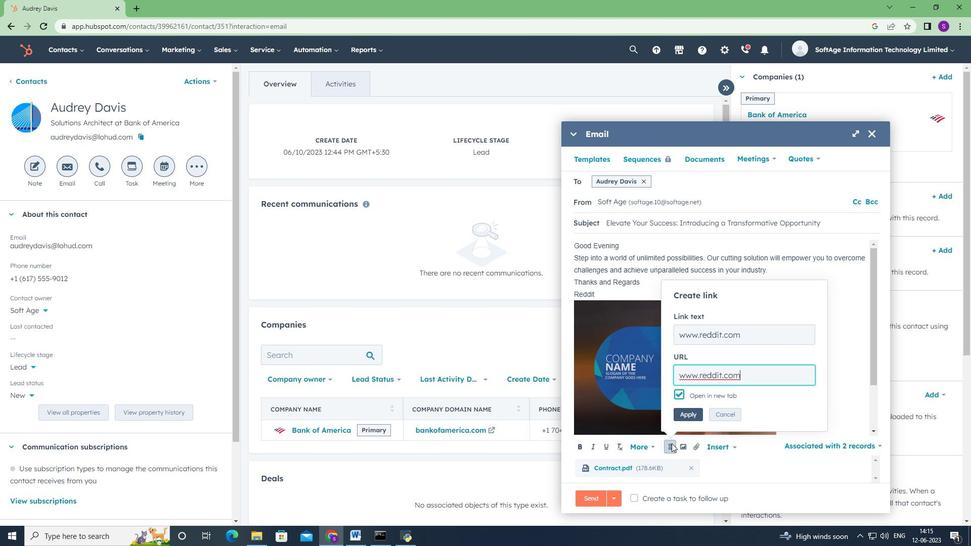 
Action: Mouse scrolled (671, 443) with delta (0, 0)
Screenshot: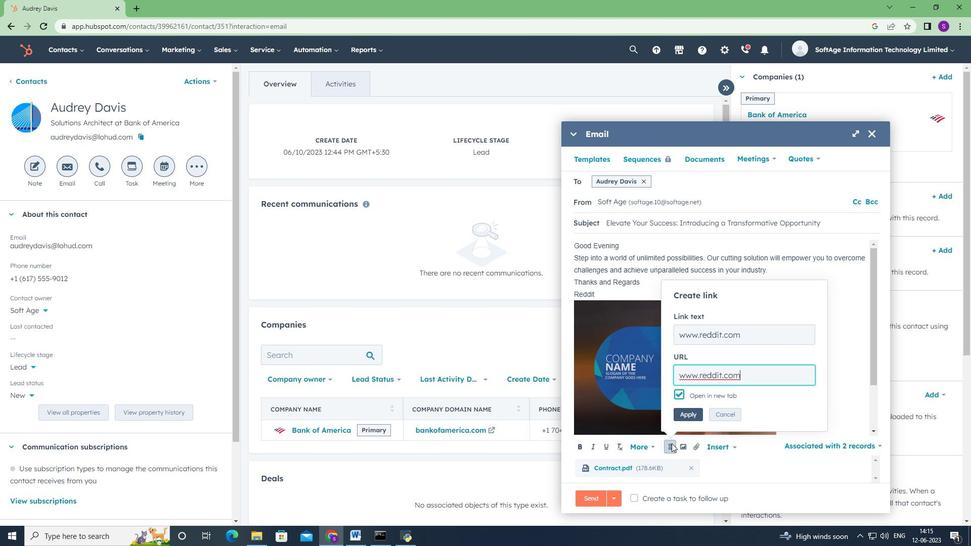 
Action: Mouse moved to (678, 412)
Screenshot: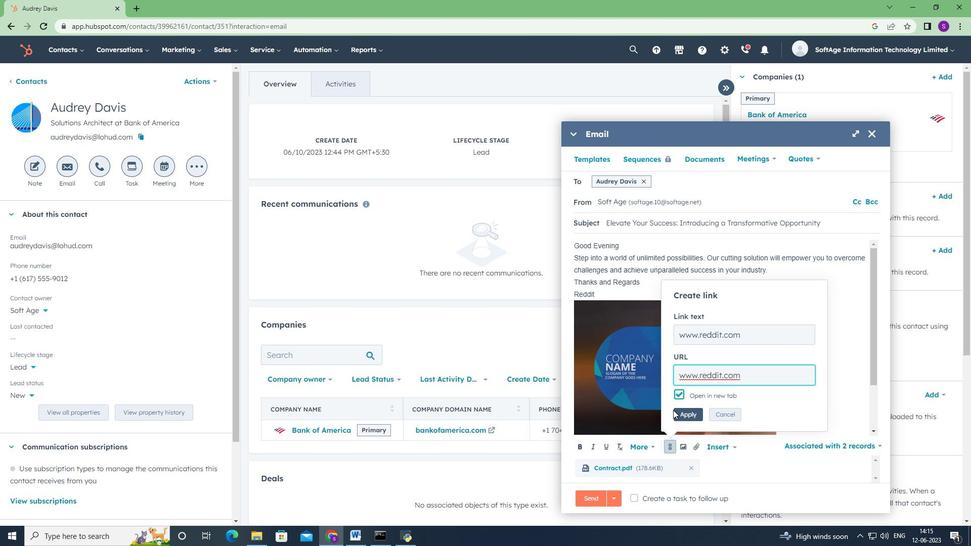 
Action: Mouse pressed left at (678, 412)
Screenshot: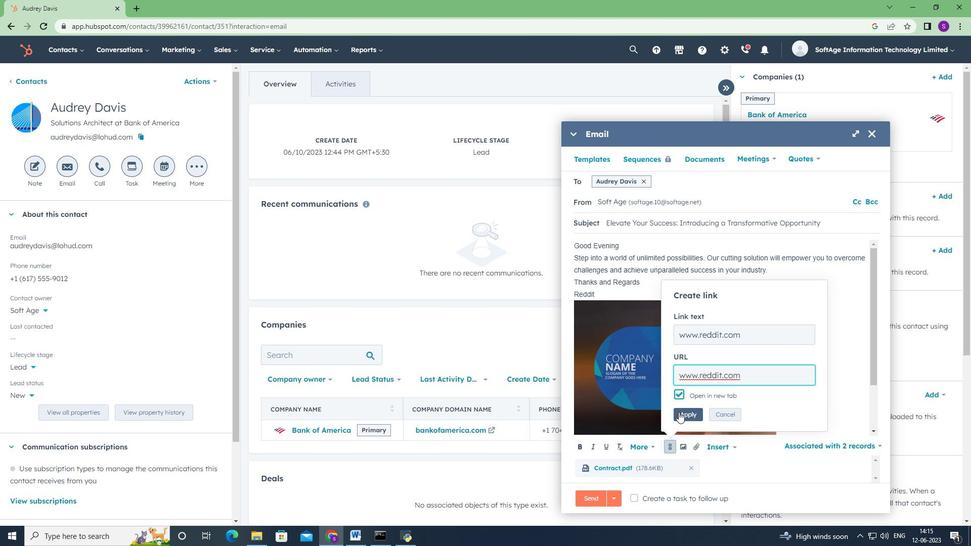 
Action: Mouse scrolled (678, 411) with delta (0, 0)
Screenshot: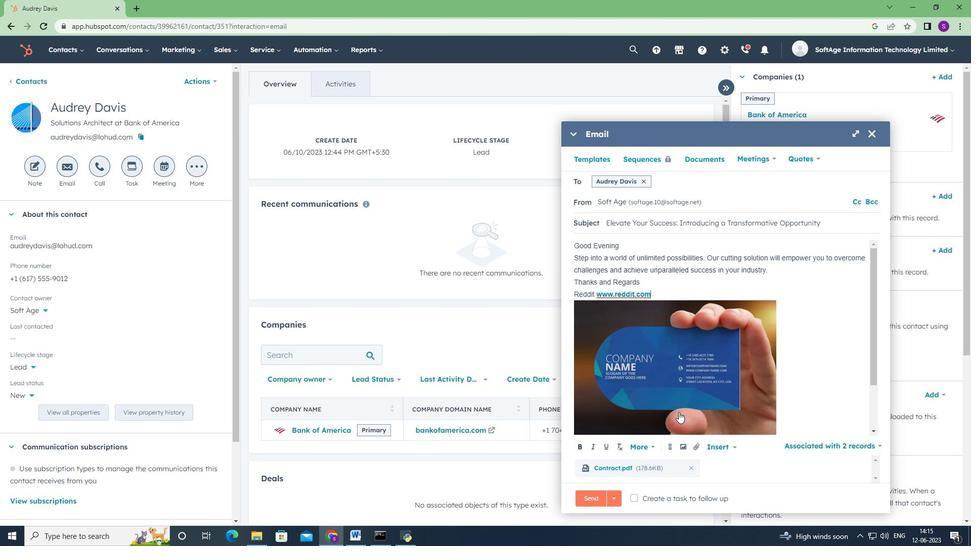 
Action: Mouse scrolled (678, 411) with delta (0, 0)
Screenshot: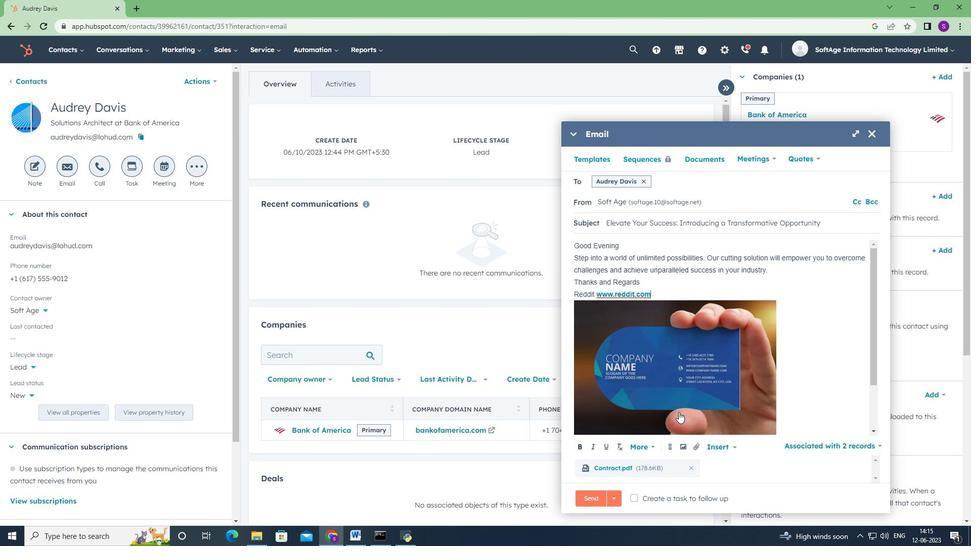 
Action: Mouse scrolled (678, 411) with delta (0, 0)
Screenshot: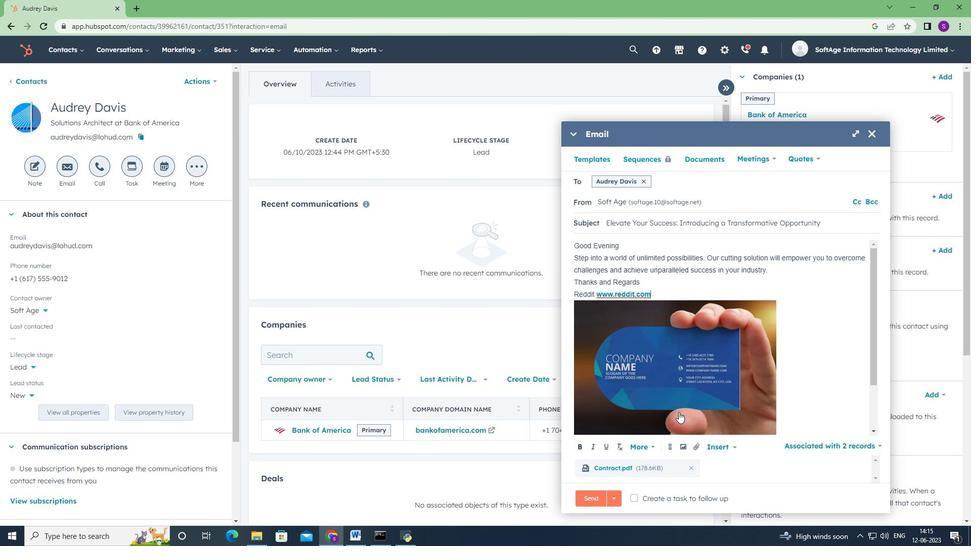 
Action: Mouse scrolled (678, 411) with delta (0, 0)
Screenshot: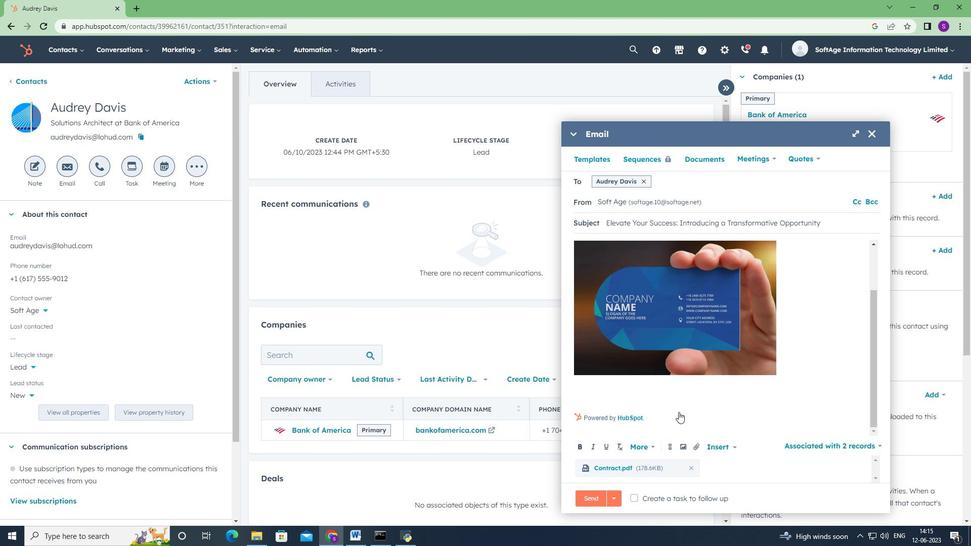 
Action: Mouse scrolled (678, 411) with delta (0, 0)
Screenshot: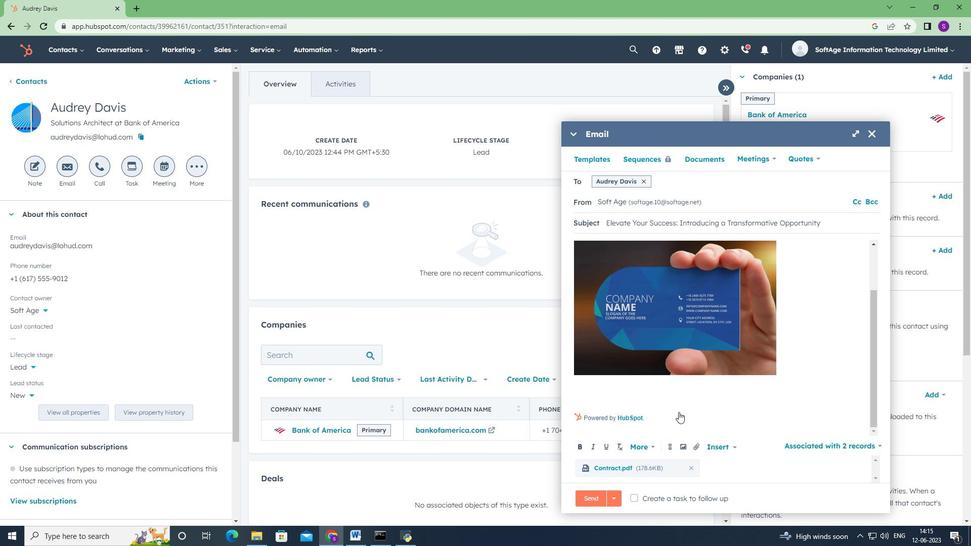 
Action: Mouse scrolled (678, 411) with delta (0, 0)
Screenshot: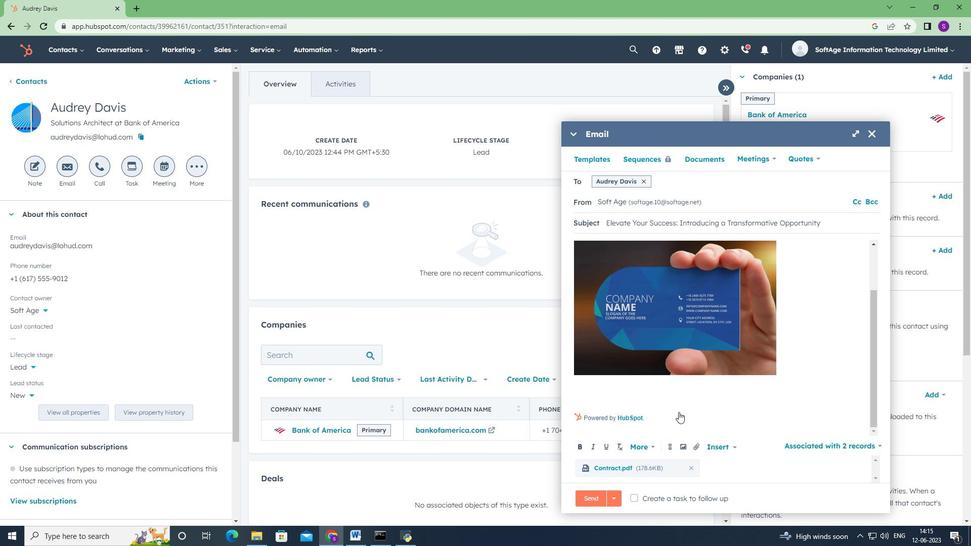
Action: Mouse moved to (634, 495)
Screenshot: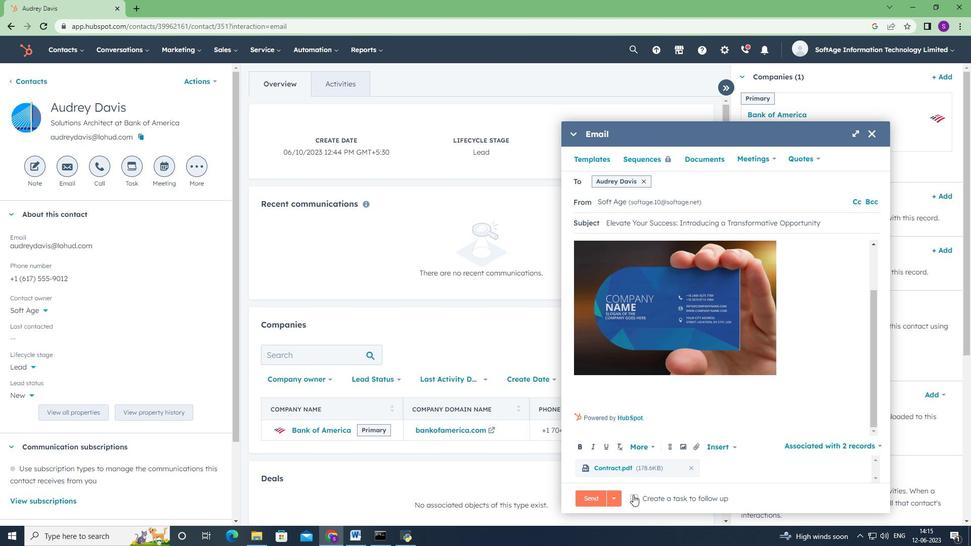 
Action: Mouse pressed left at (634, 495)
Screenshot: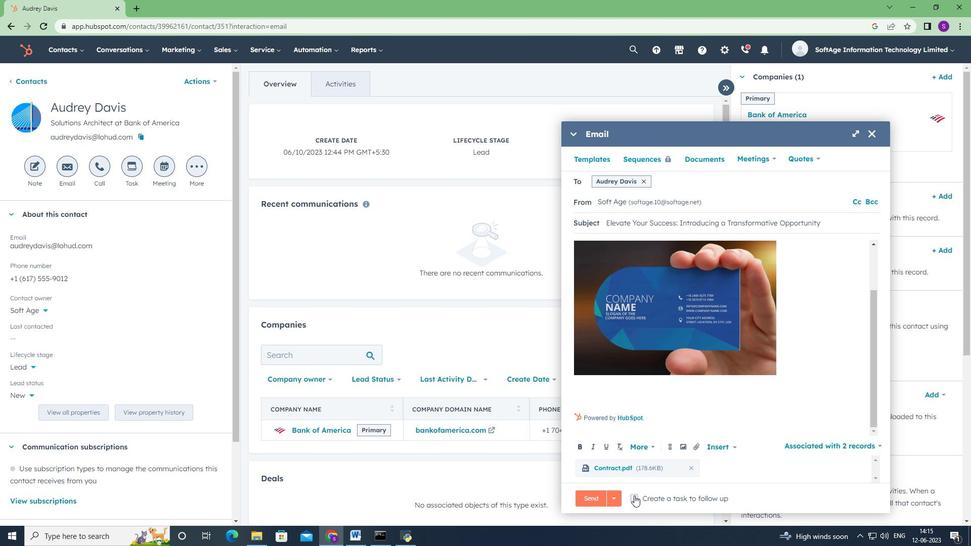
Action: Mouse moved to (843, 499)
Screenshot: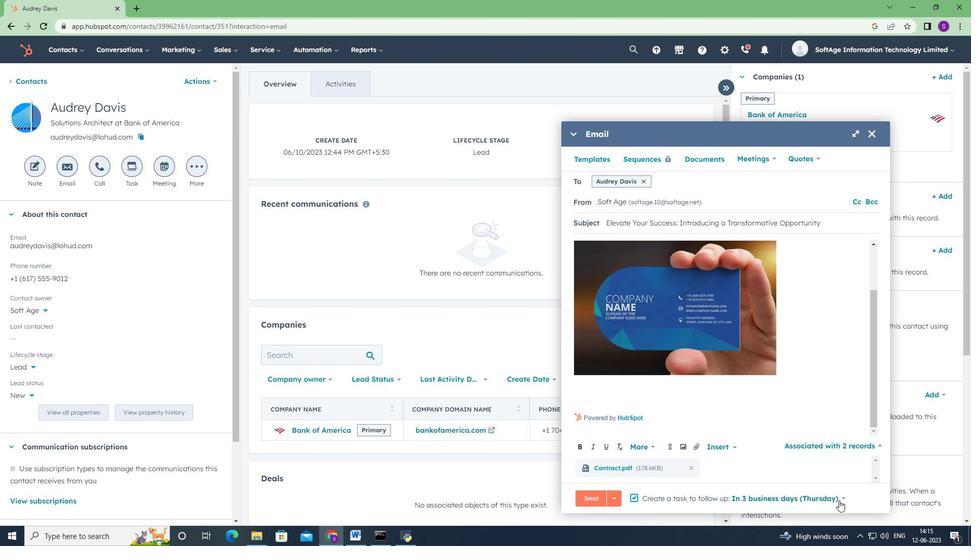 
Action: Mouse pressed left at (843, 499)
Screenshot: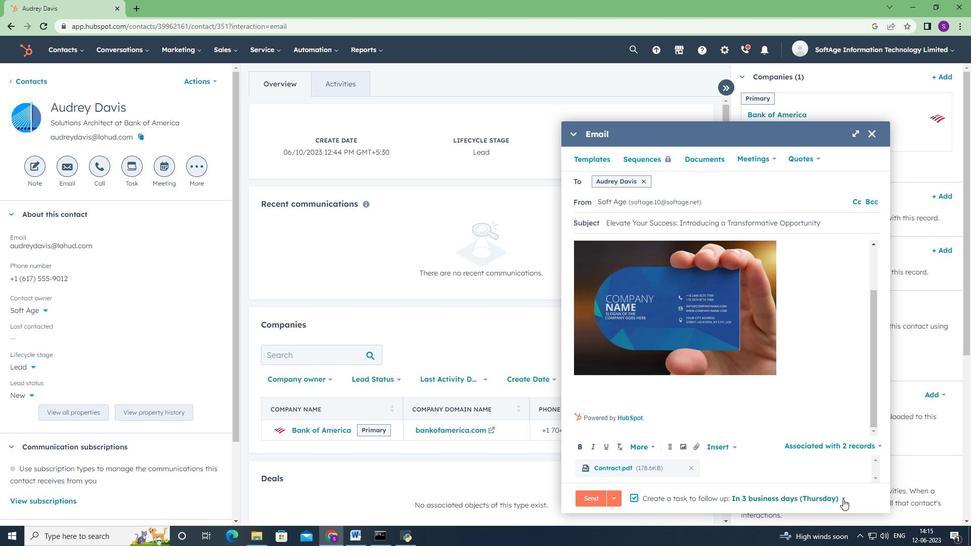 
Action: Mouse moved to (774, 377)
Screenshot: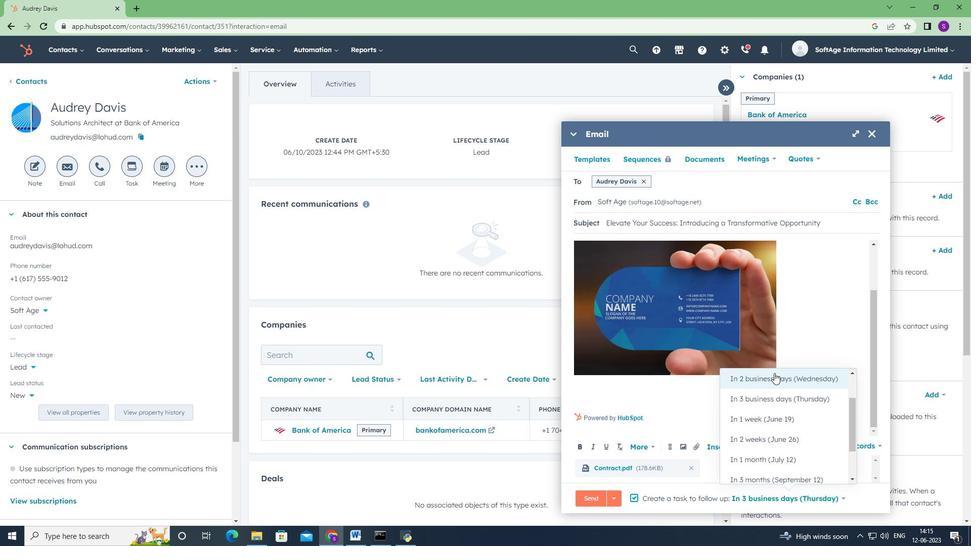 
Action: Mouse pressed left at (774, 377)
Screenshot: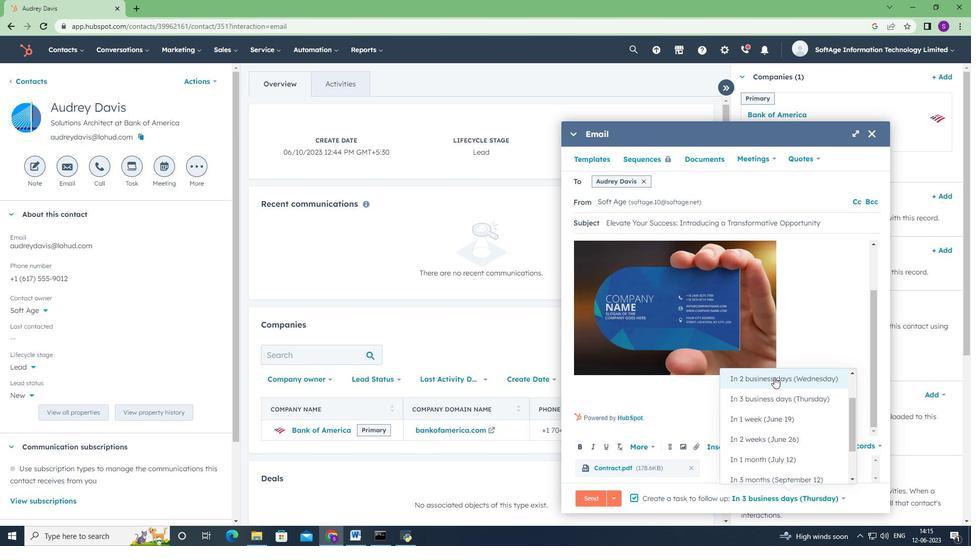 
Action: Mouse moved to (591, 497)
Screenshot: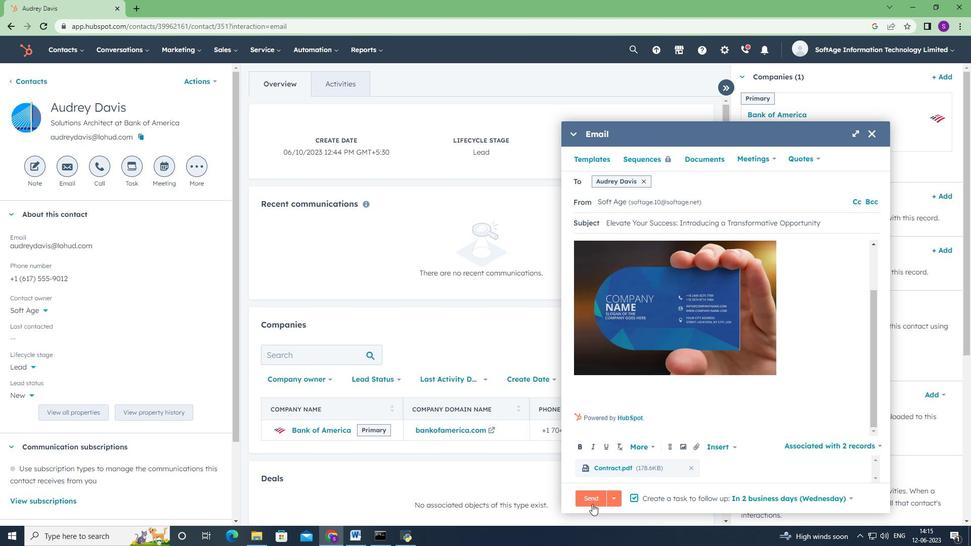 
Action: Mouse pressed left at (591, 497)
Screenshot: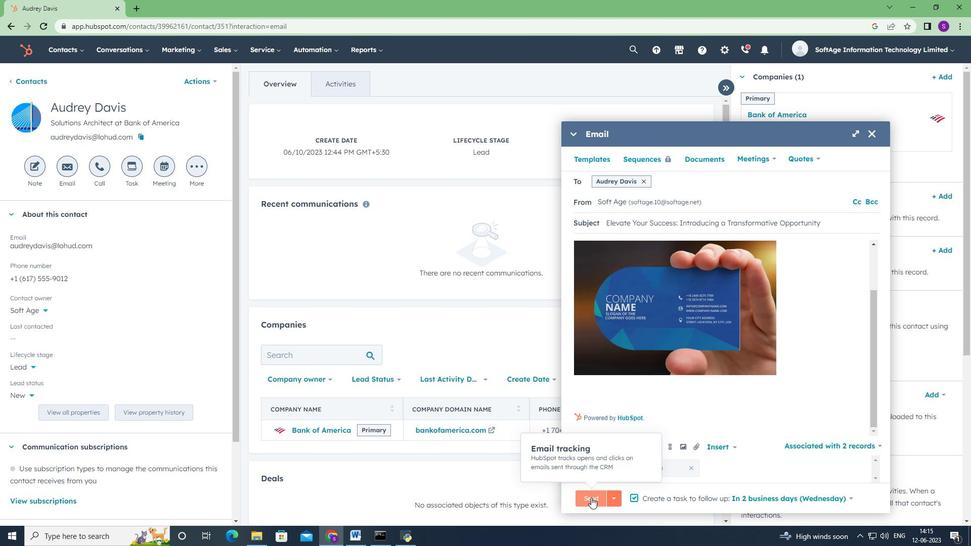 
Action: Mouse moved to (592, 303)
Screenshot: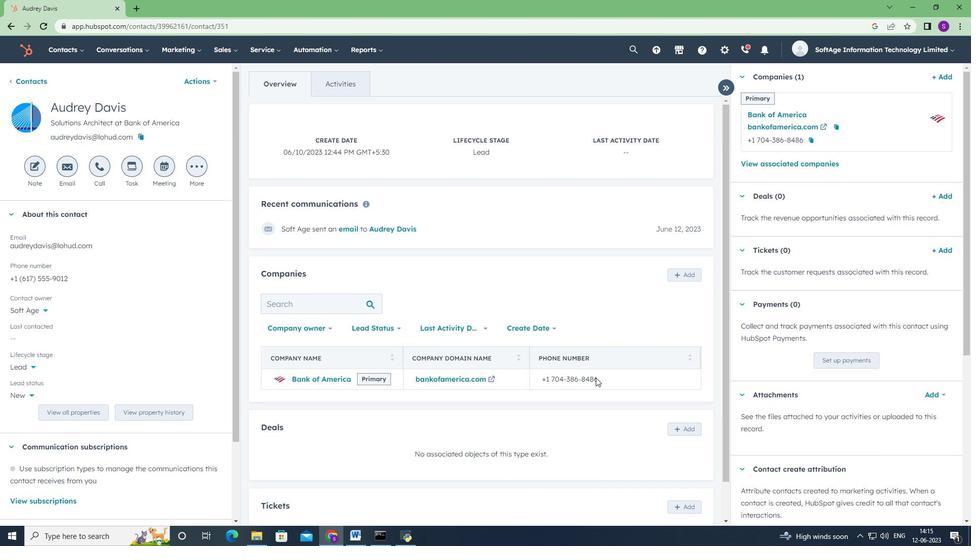 
Action: Mouse scrolled (592, 303) with delta (0, 0)
Screenshot: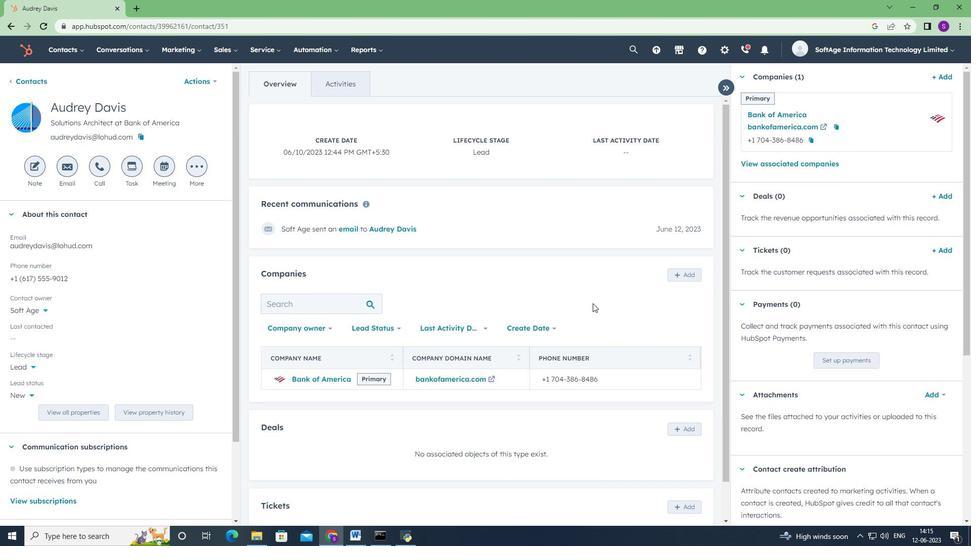 
Action: Mouse scrolled (592, 303) with delta (0, 0)
Screenshot: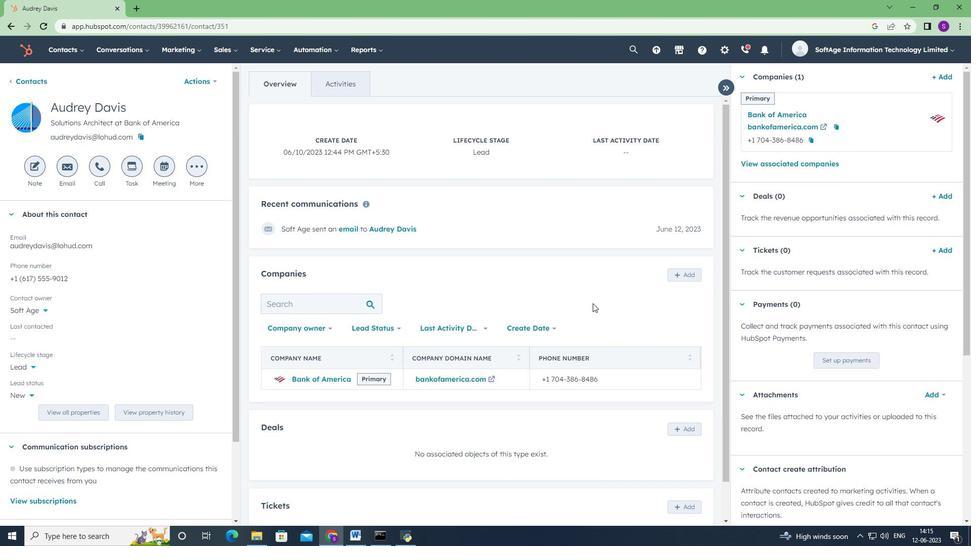 
Action: Mouse scrolled (592, 303) with delta (0, 0)
Screenshot: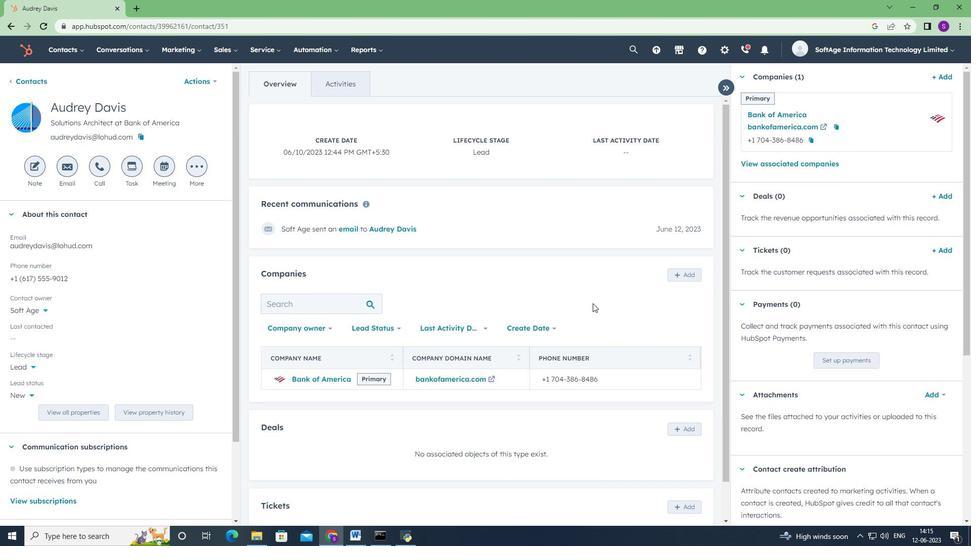 
Action: Mouse scrolled (592, 303) with delta (0, 0)
Screenshot: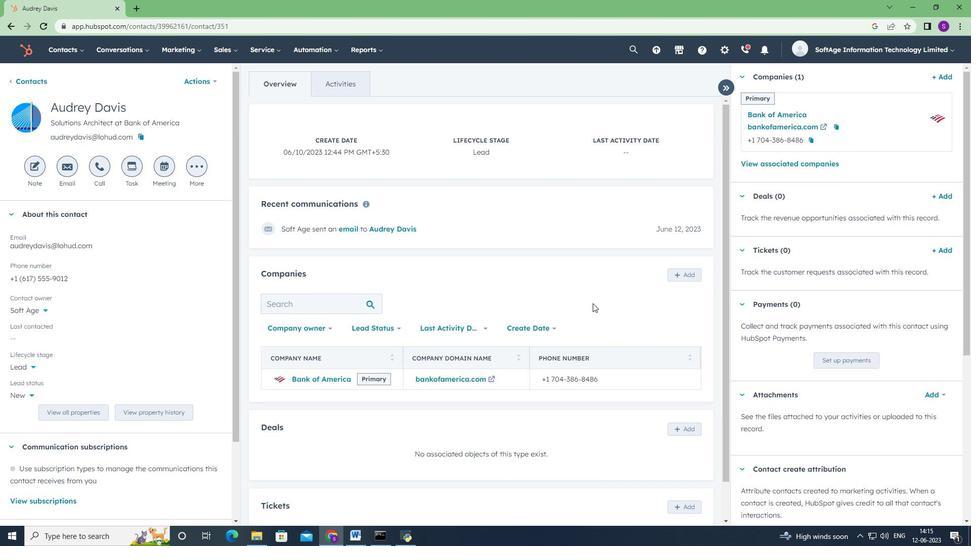 
Action: Mouse scrolled (592, 303) with delta (0, 0)
Screenshot: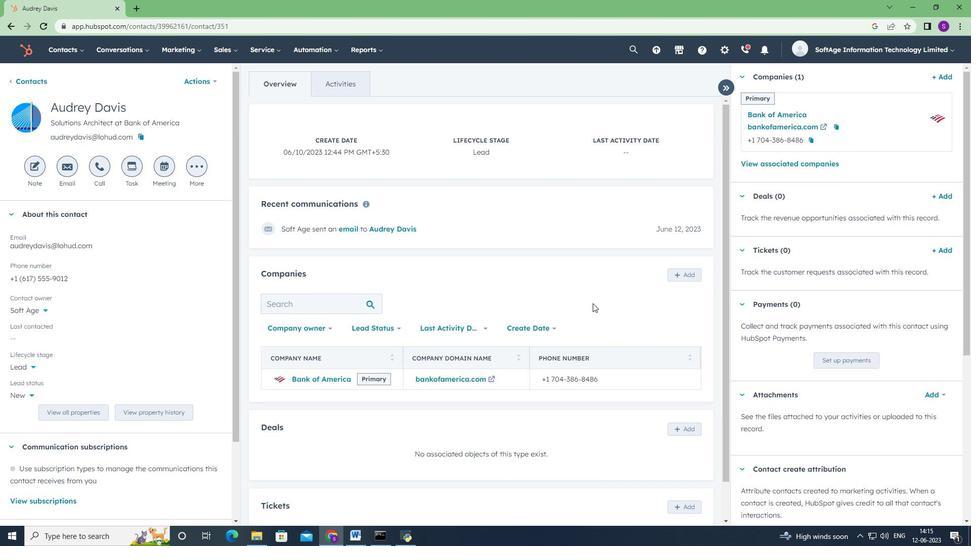 
Action: Mouse scrolled (592, 303) with delta (0, 0)
Screenshot: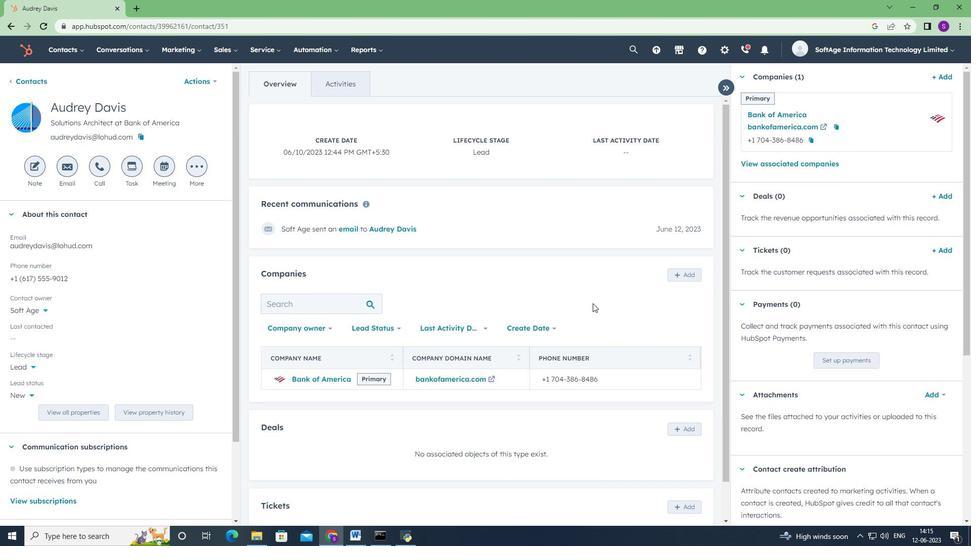 
Action: Mouse scrolled (592, 304) with delta (0, 0)
Screenshot: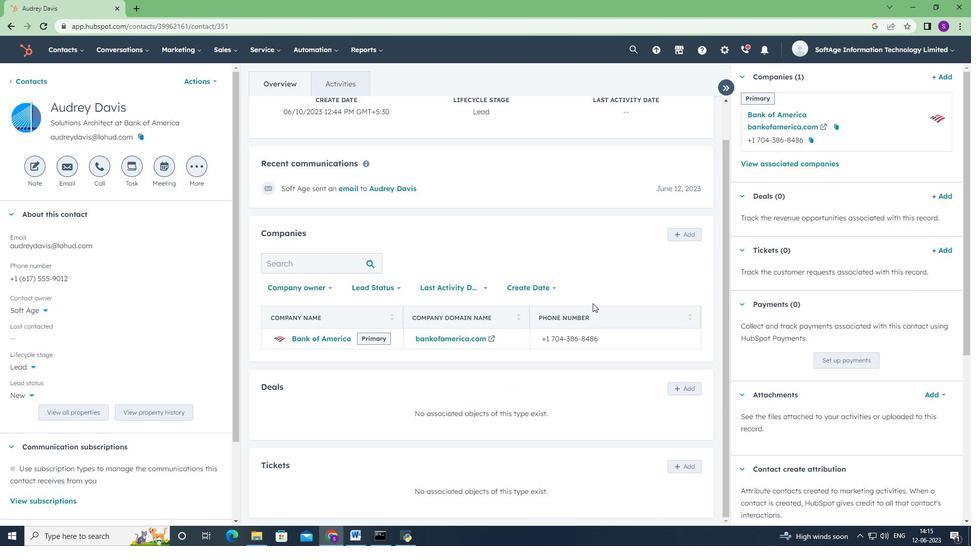 
Action: Mouse scrolled (592, 304) with delta (0, 0)
Screenshot: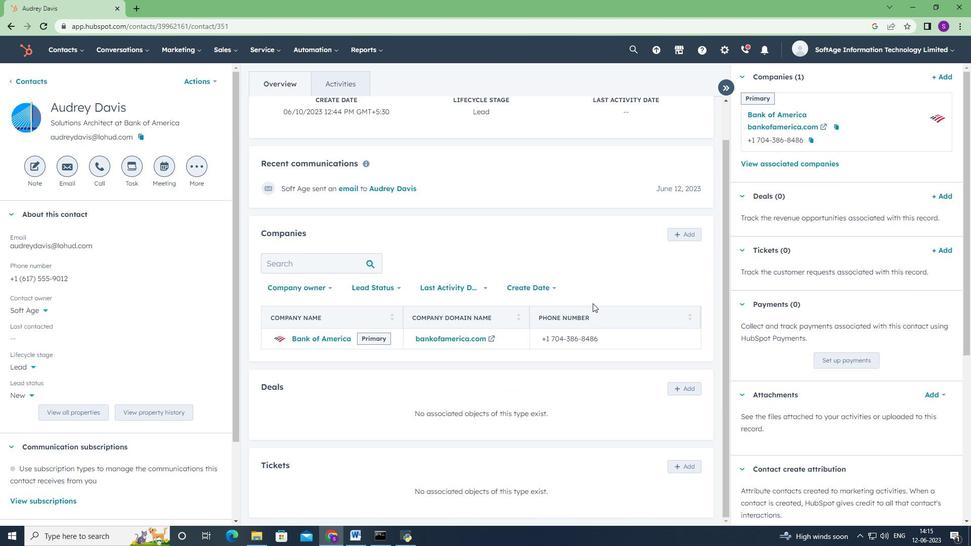 
Action: Mouse scrolled (592, 304) with delta (0, 0)
Screenshot: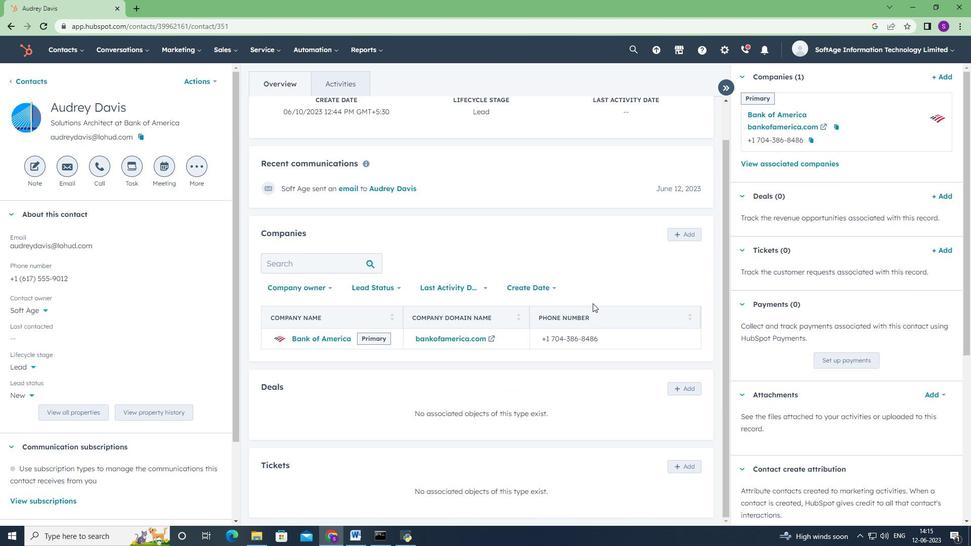 
Action: Mouse scrolled (592, 304) with delta (0, 0)
Screenshot: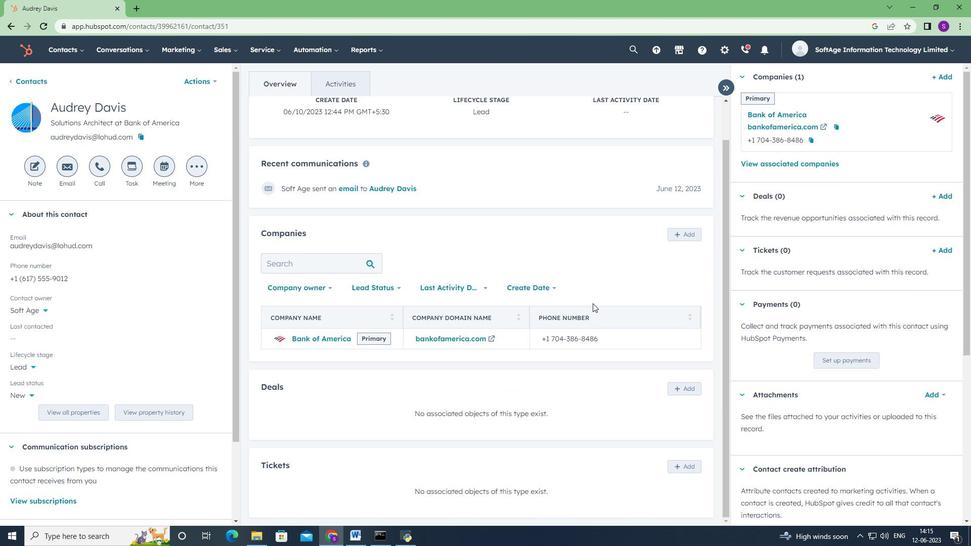 
